 Task: Create a due date automation trigger when advanced on, 2 days before a card is due add dates without an incomplete due date at 11:00 AM.
Action: Mouse moved to (1141, 332)
Screenshot: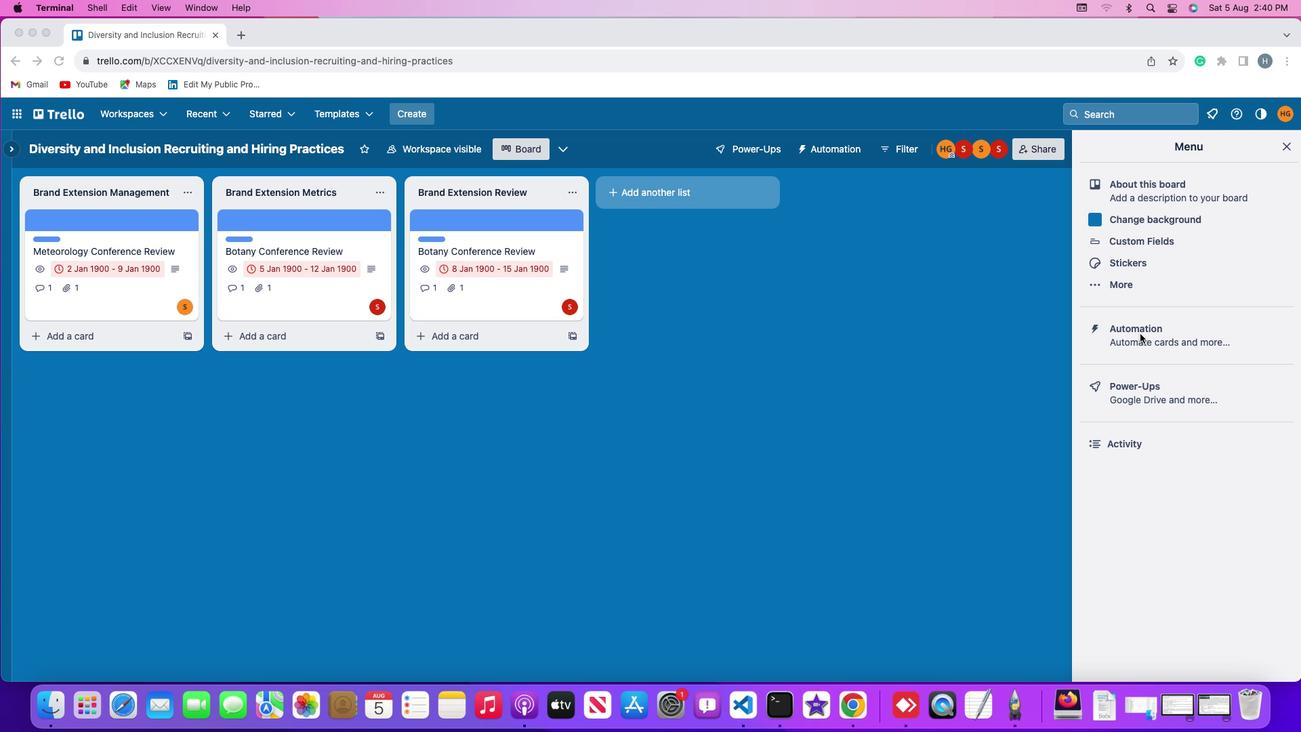 
Action: Mouse pressed left at (1141, 332)
Screenshot: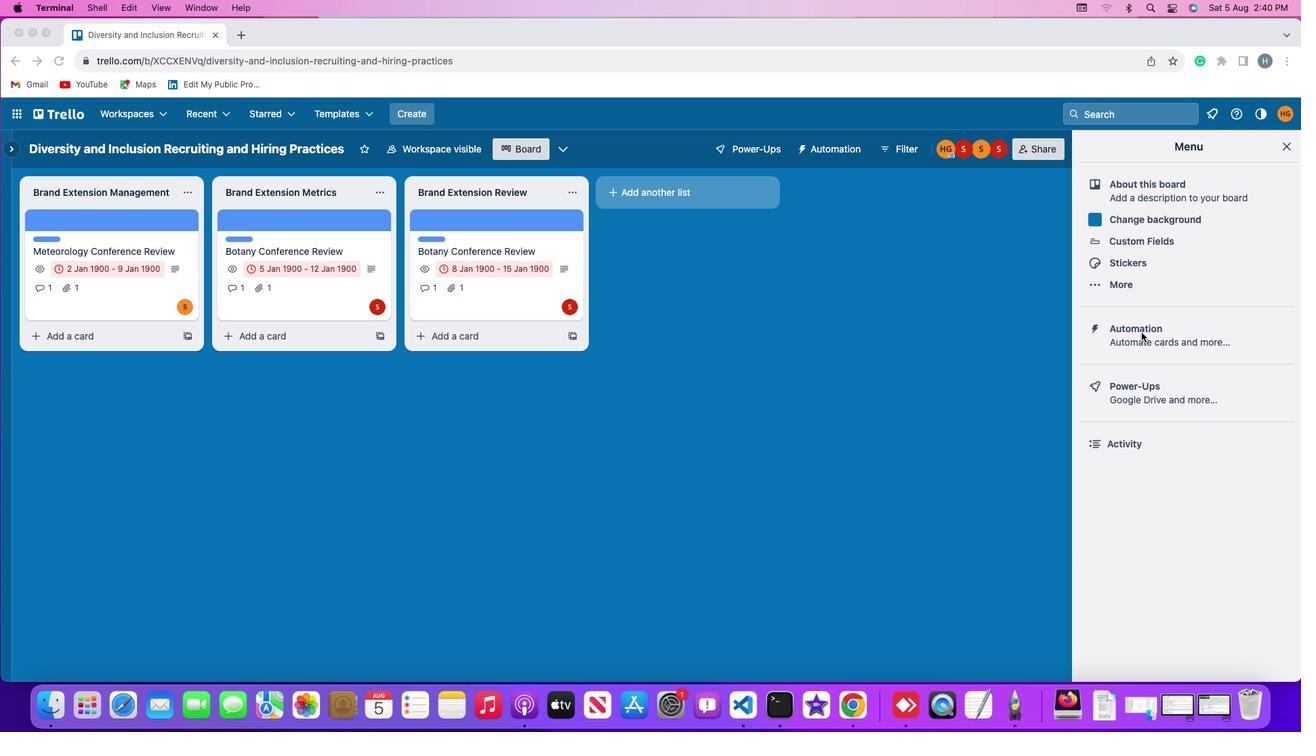 
Action: Mouse moved to (1142, 332)
Screenshot: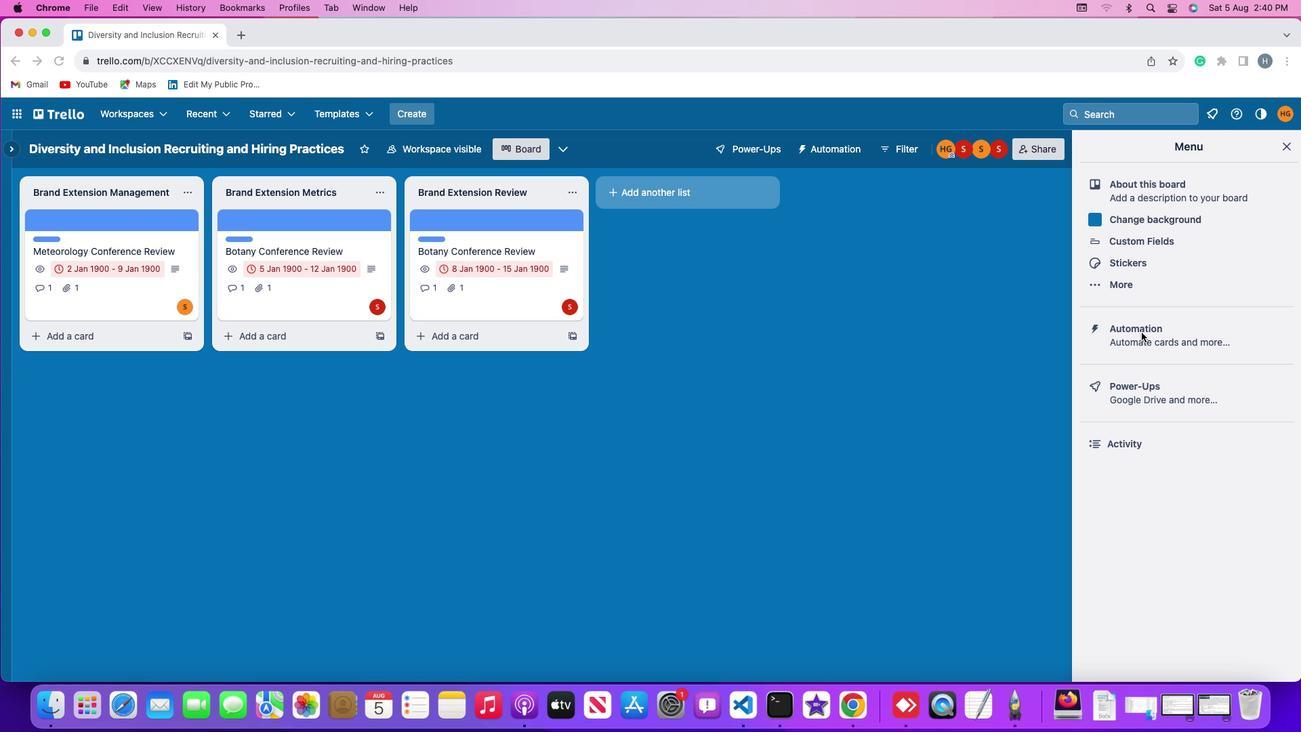 
Action: Mouse pressed left at (1142, 332)
Screenshot: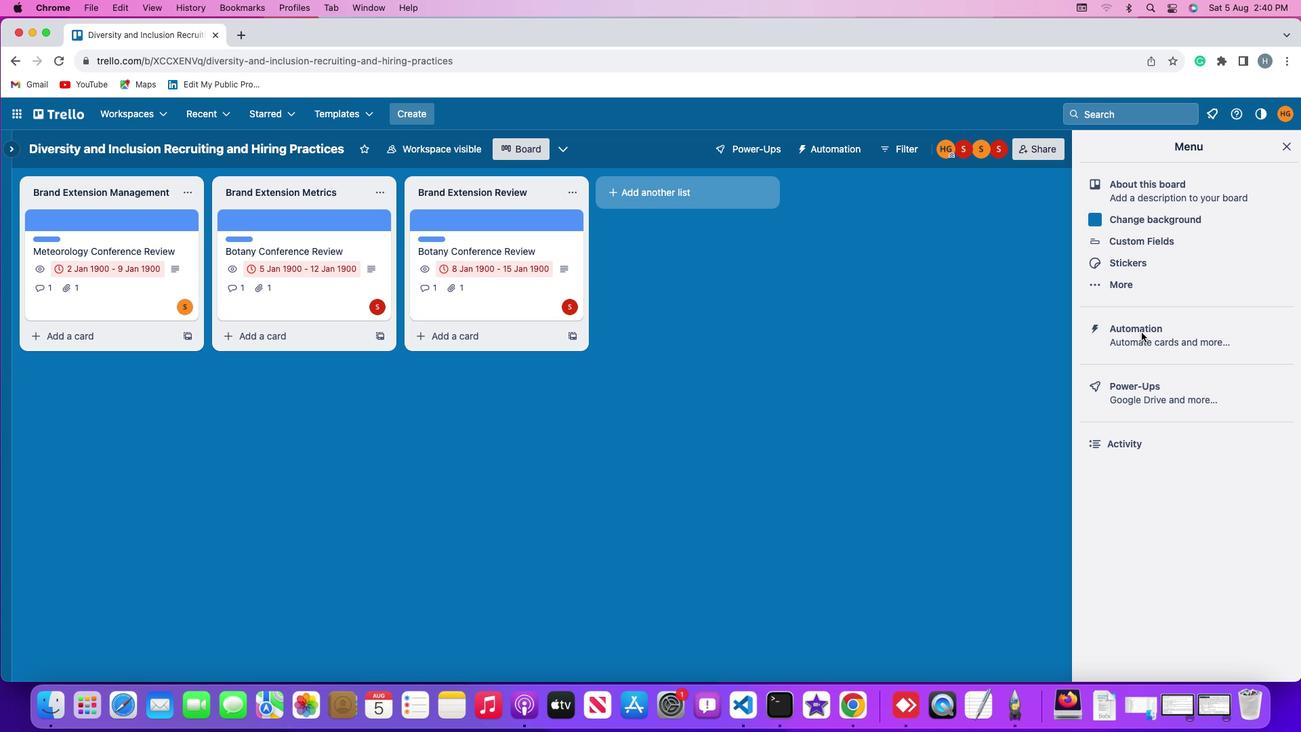 
Action: Mouse moved to (75, 320)
Screenshot: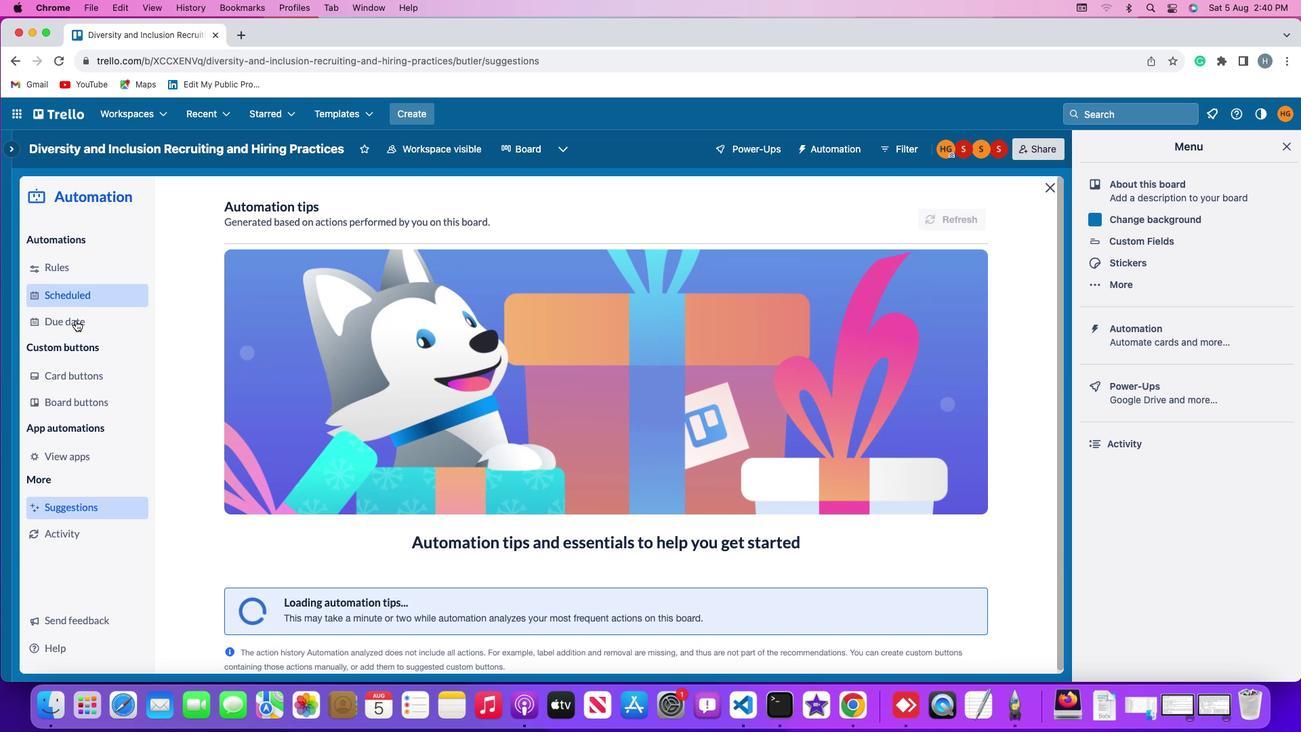 
Action: Mouse pressed left at (75, 320)
Screenshot: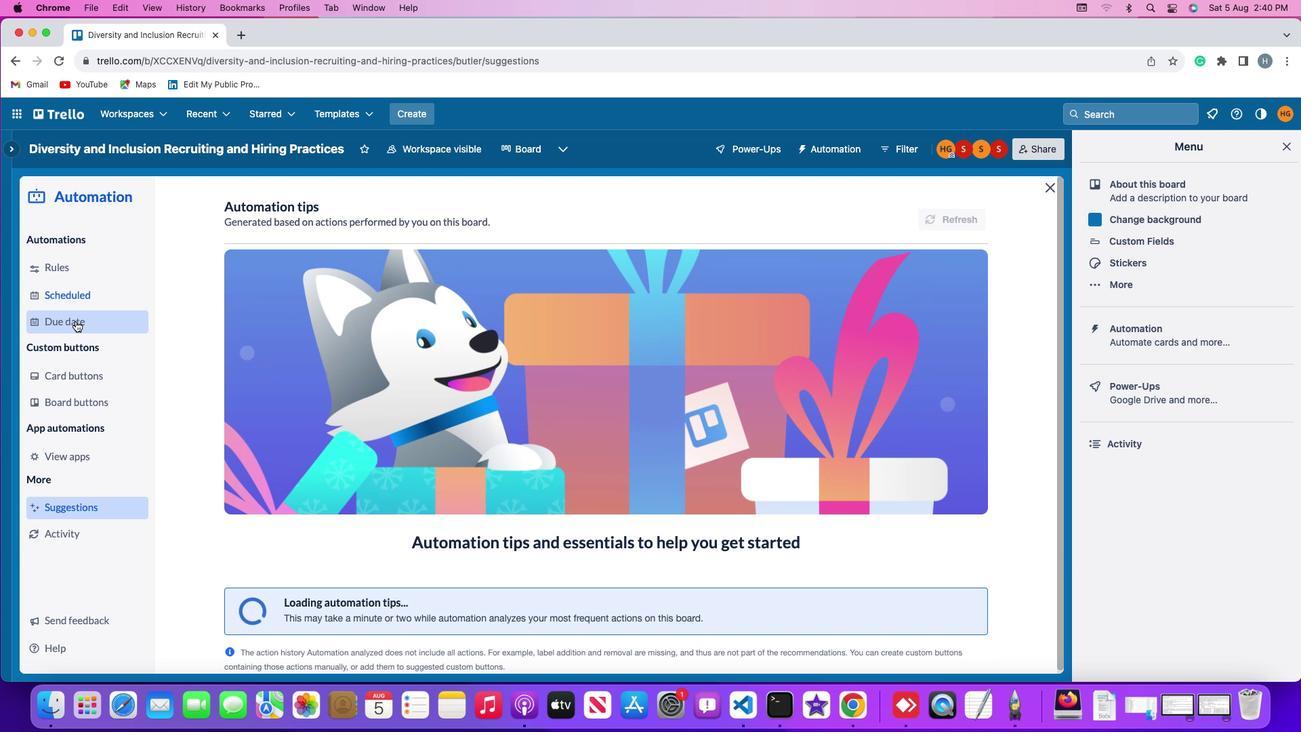 
Action: Mouse moved to (894, 212)
Screenshot: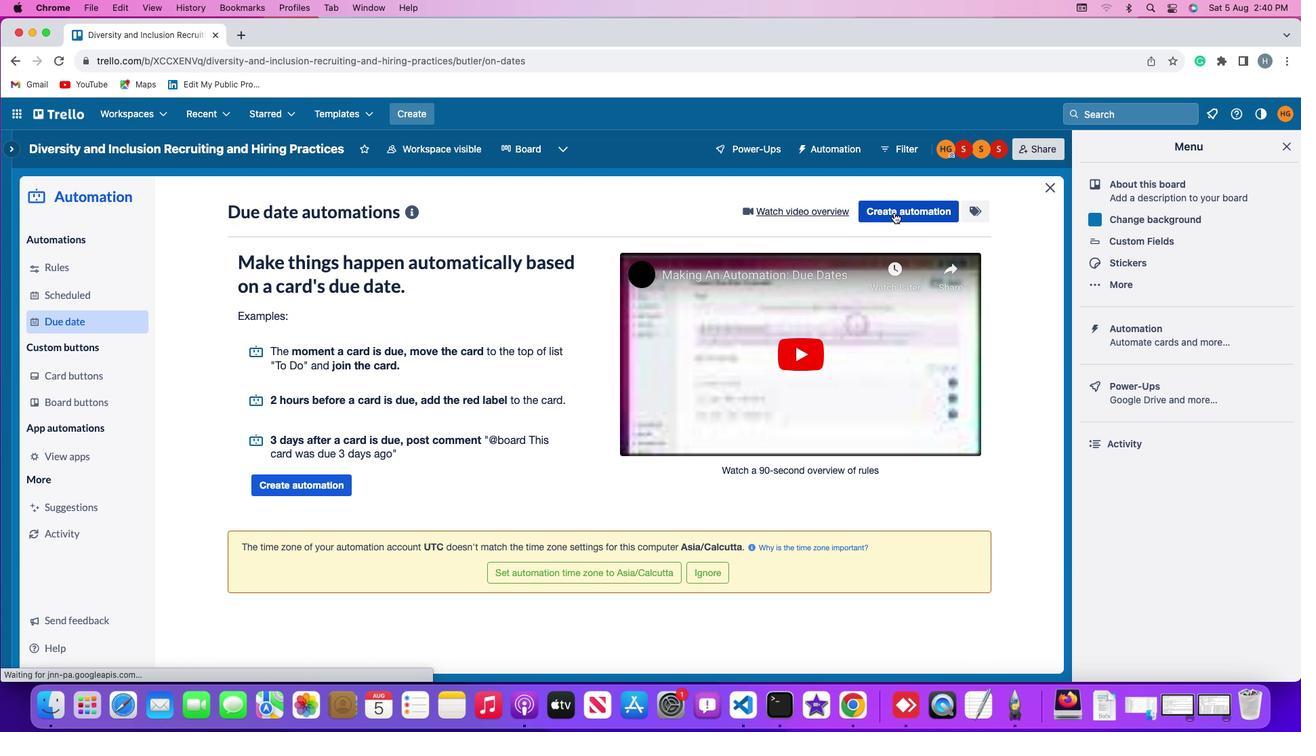 
Action: Mouse pressed left at (894, 212)
Screenshot: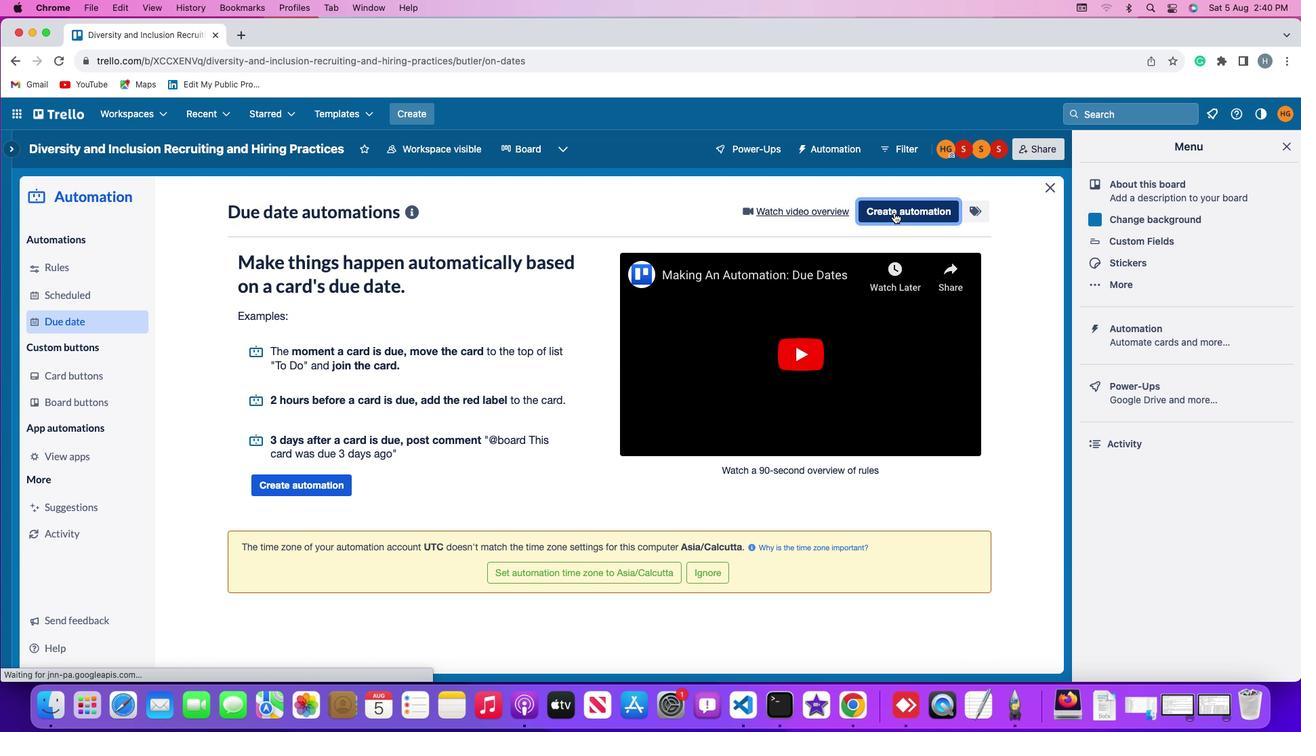 
Action: Mouse moved to (614, 340)
Screenshot: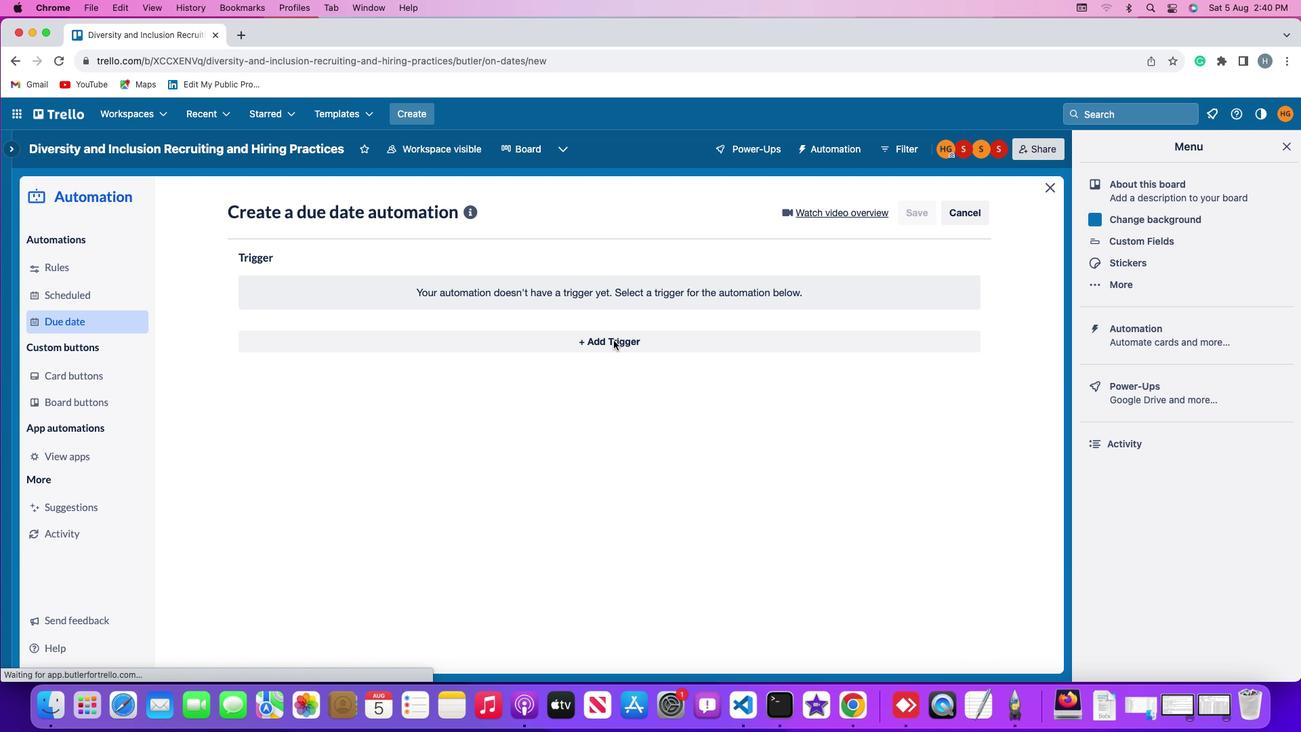 
Action: Mouse pressed left at (614, 340)
Screenshot: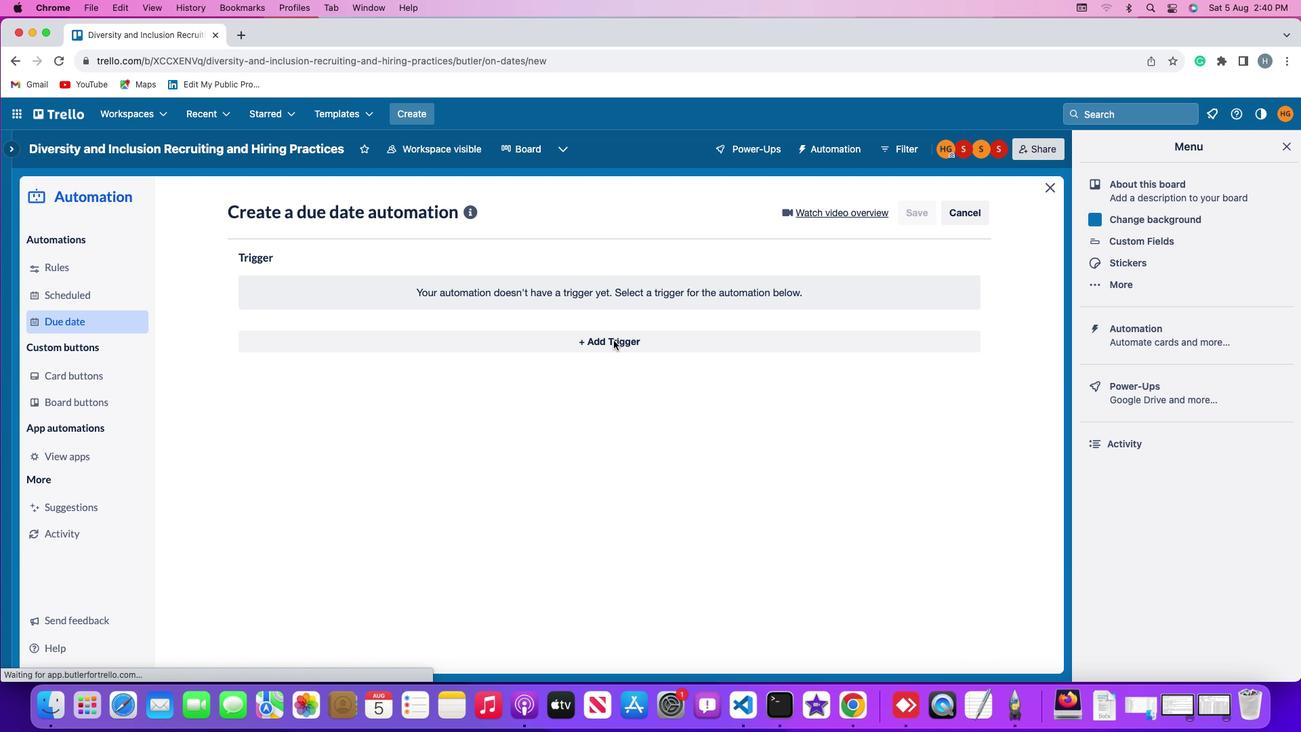 
Action: Mouse moved to (271, 542)
Screenshot: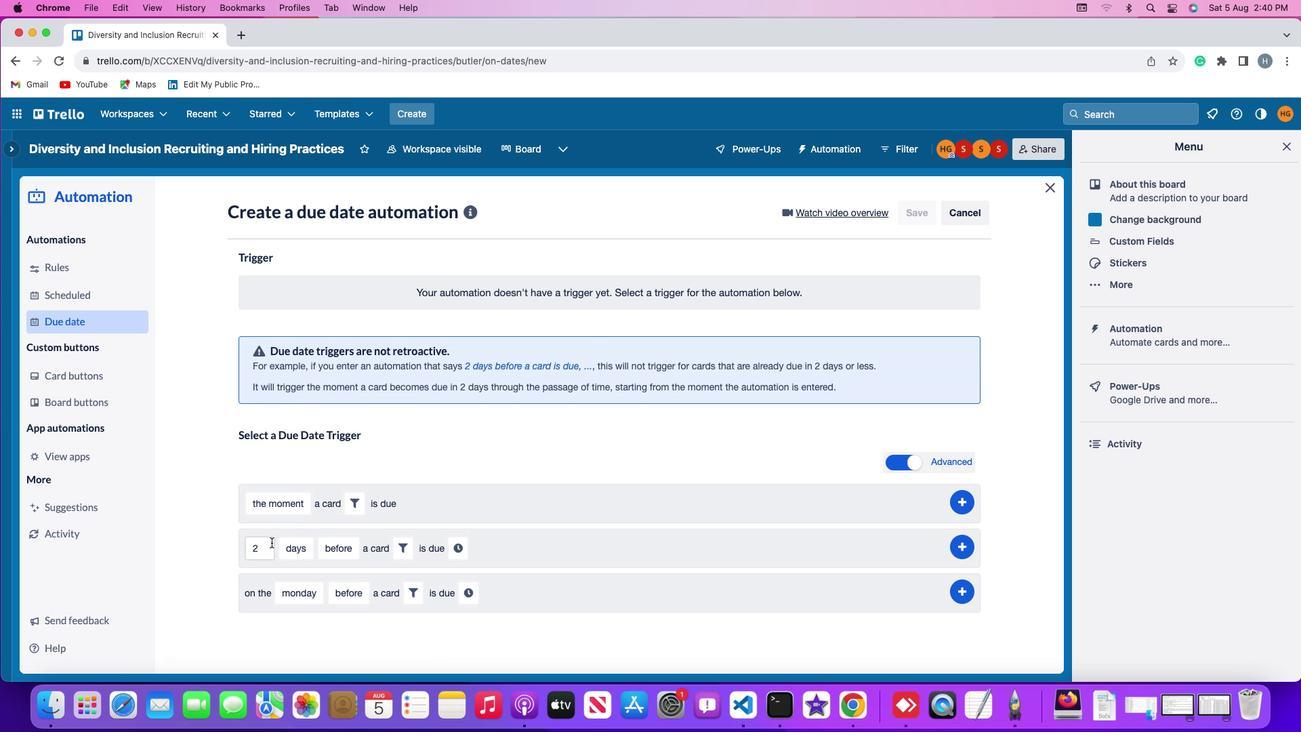 
Action: Mouse pressed left at (271, 542)
Screenshot: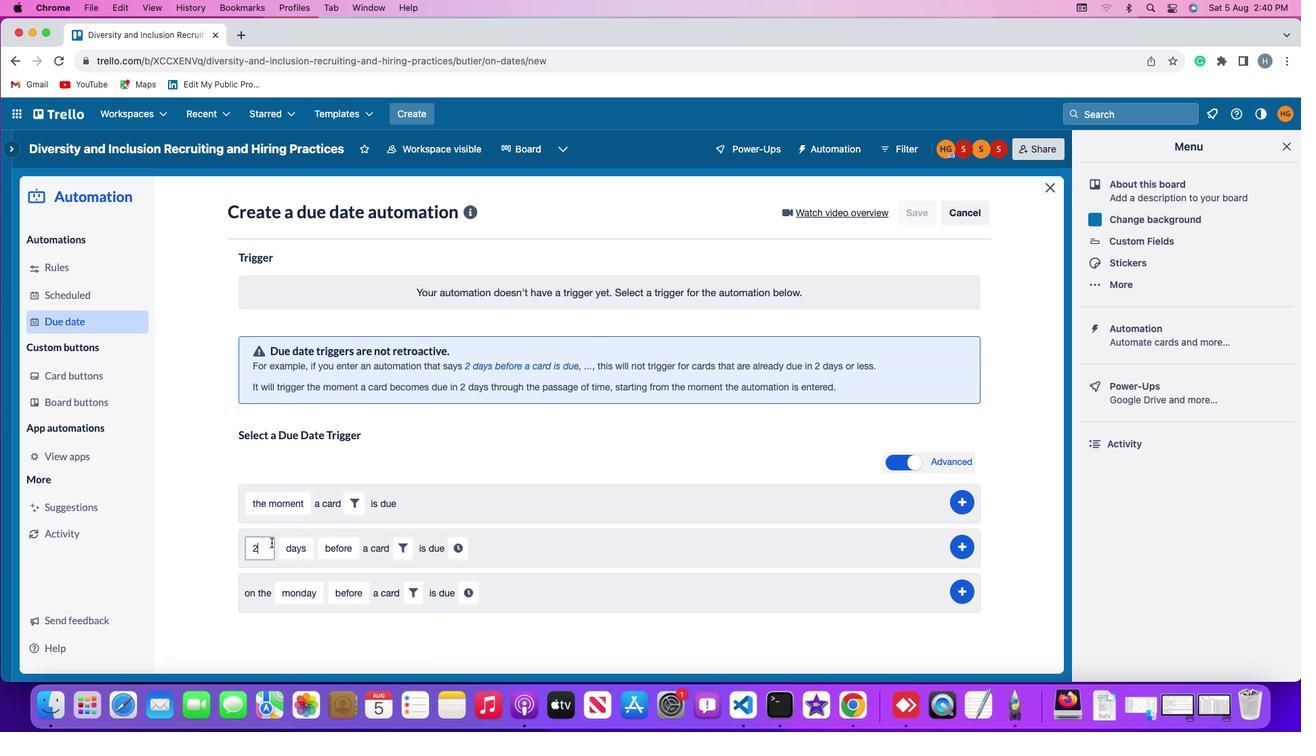 
Action: Mouse moved to (271, 542)
Screenshot: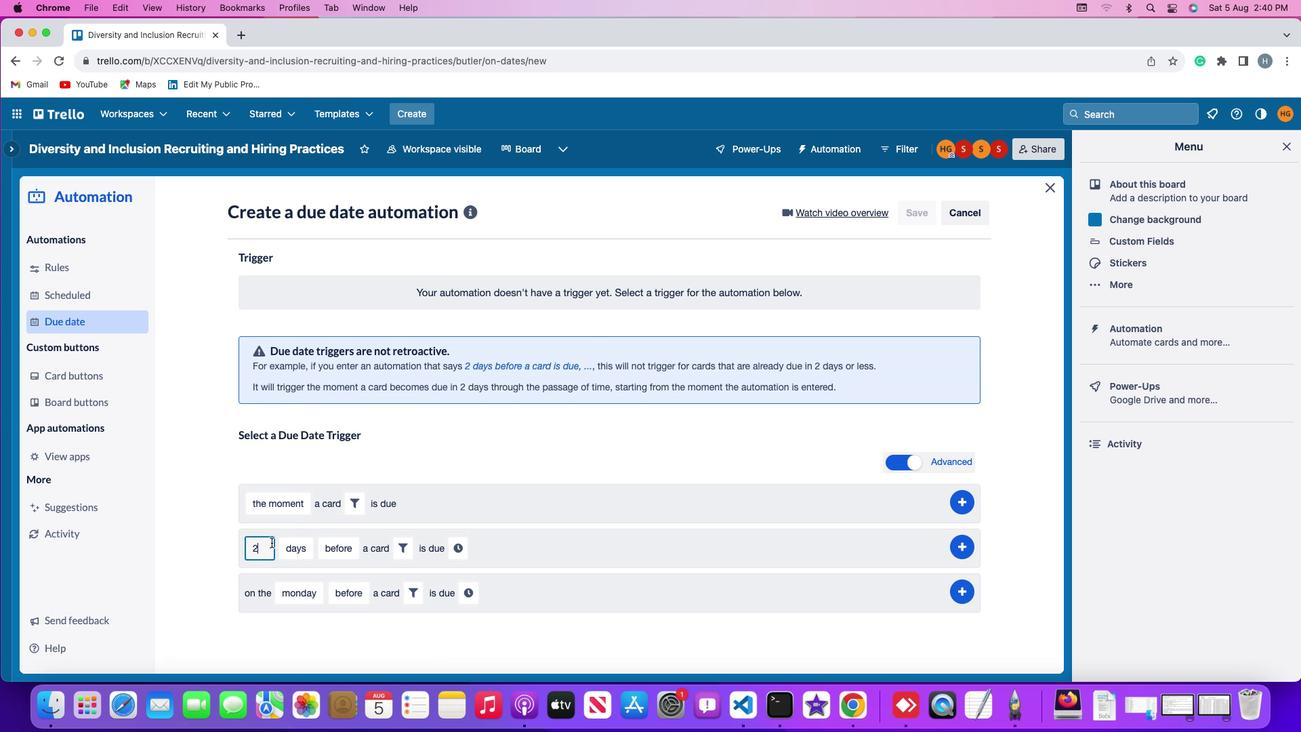 
Action: Key pressed Key.backspace'2'
Screenshot: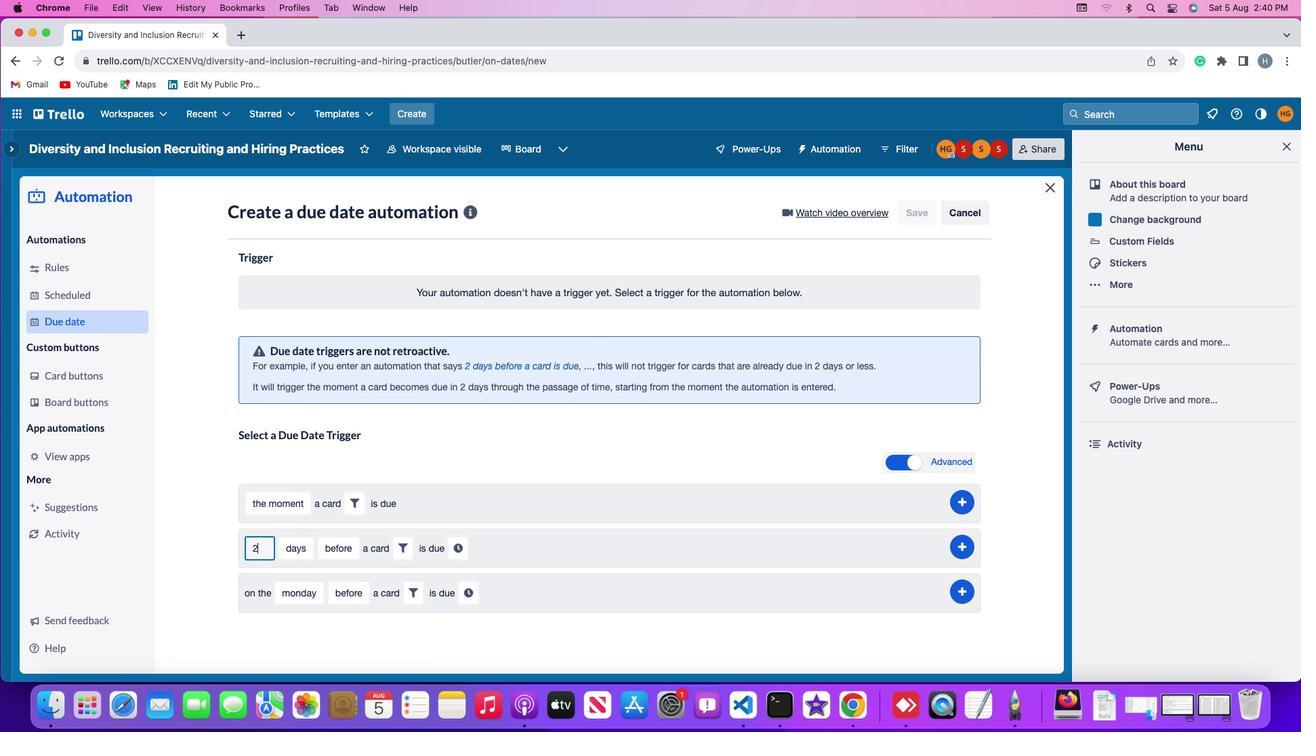 
Action: Mouse moved to (292, 545)
Screenshot: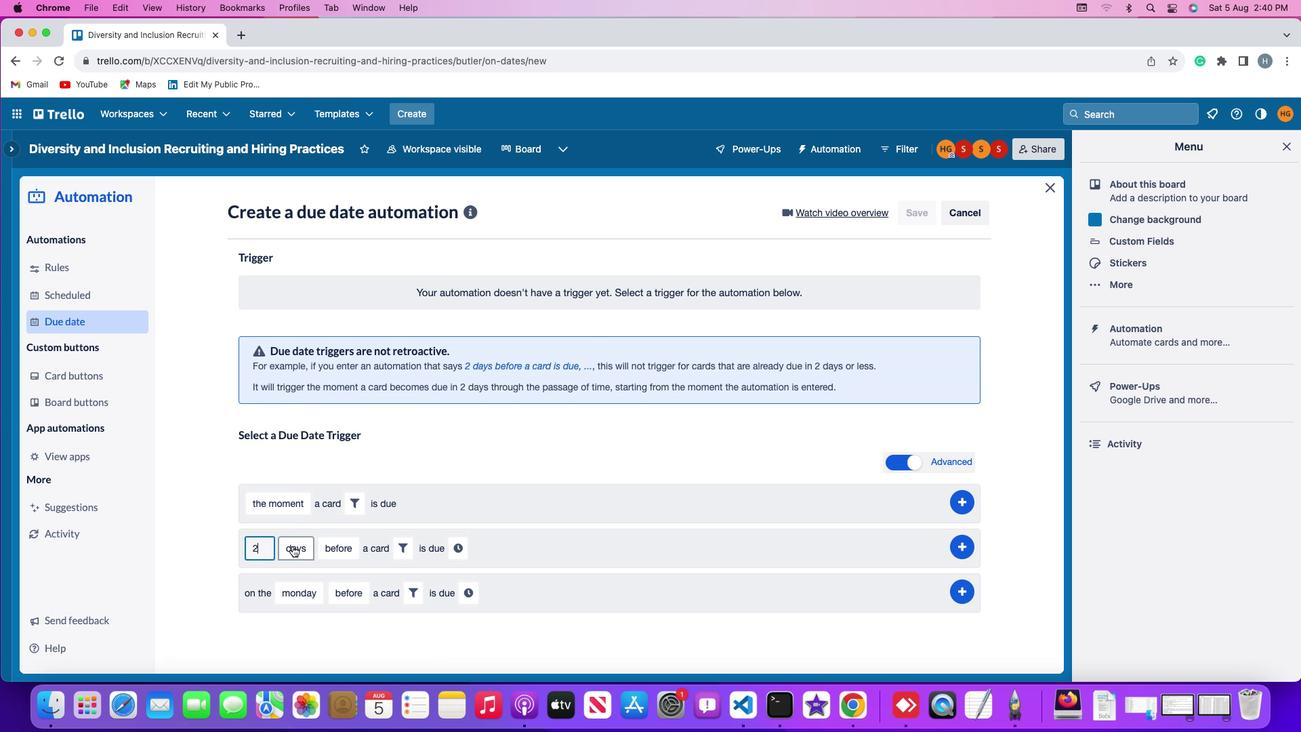 
Action: Mouse pressed left at (292, 545)
Screenshot: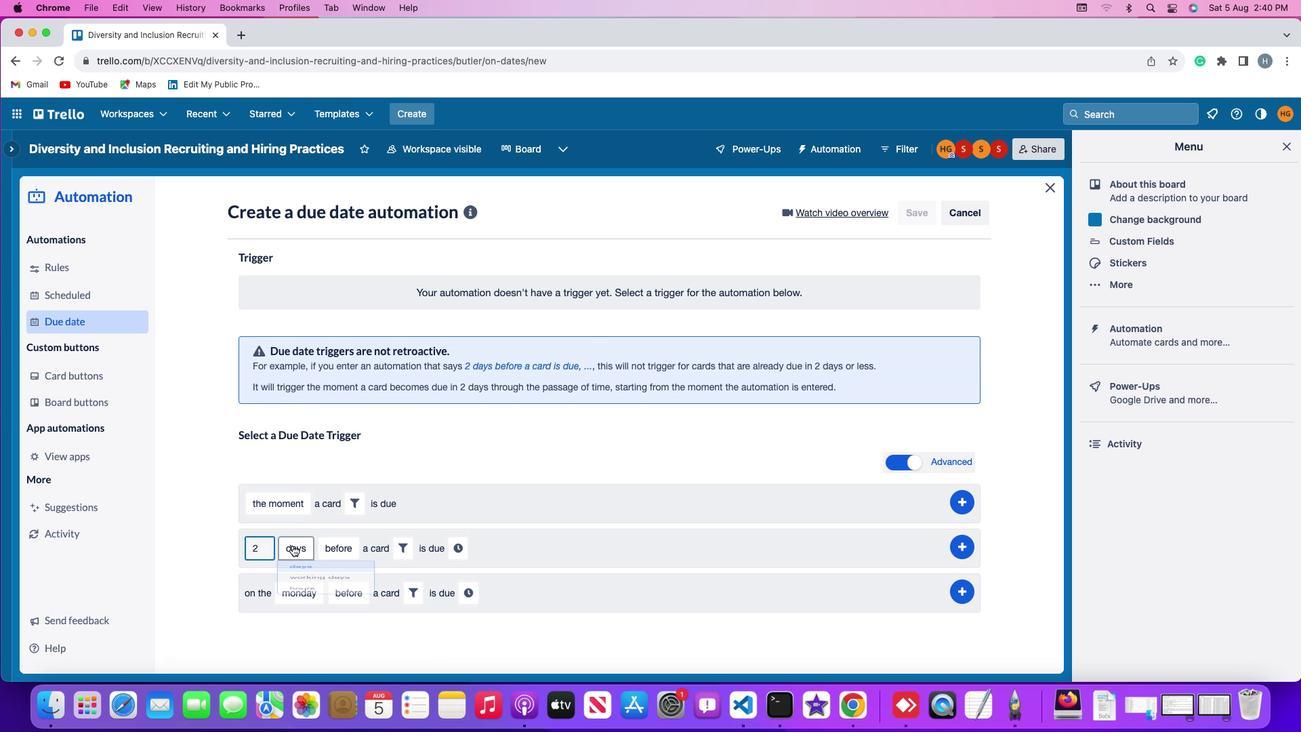
Action: Mouse moved to (311, 574)
Screenshot: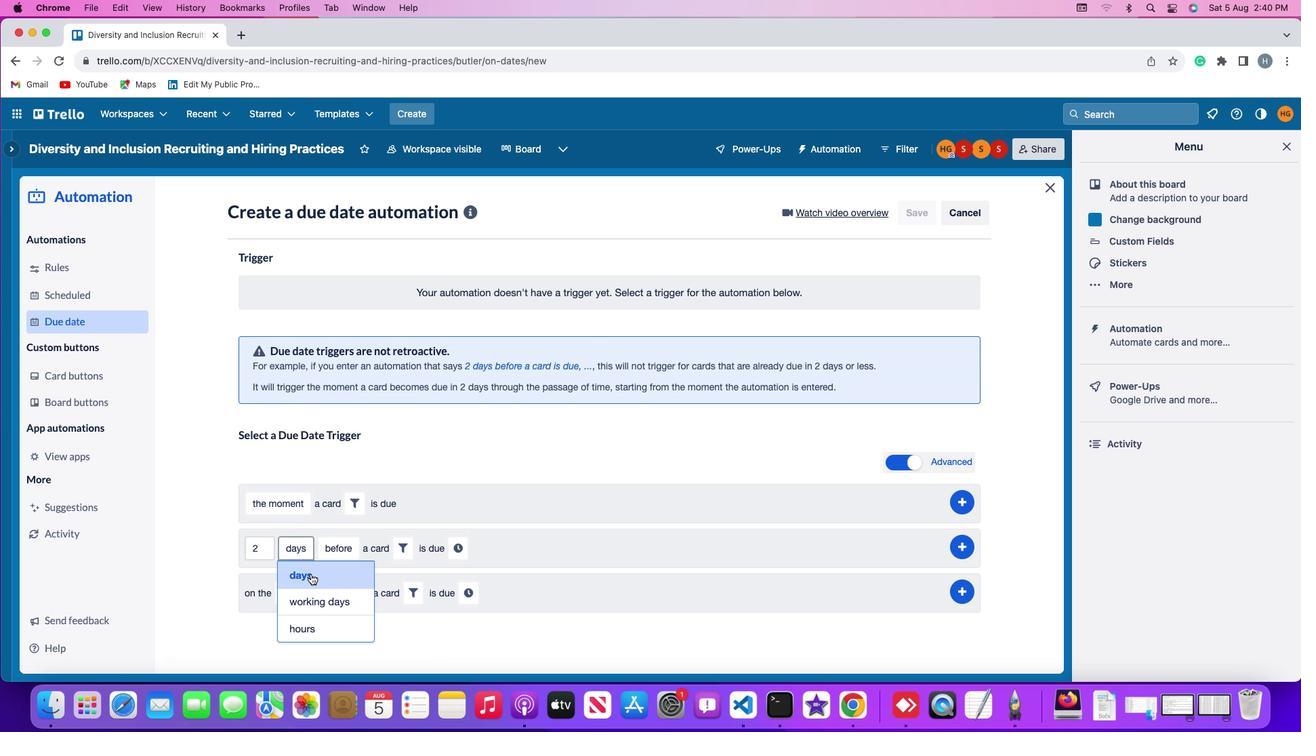 
Action: Mouse pressed left at (311, 574)
Screenshot: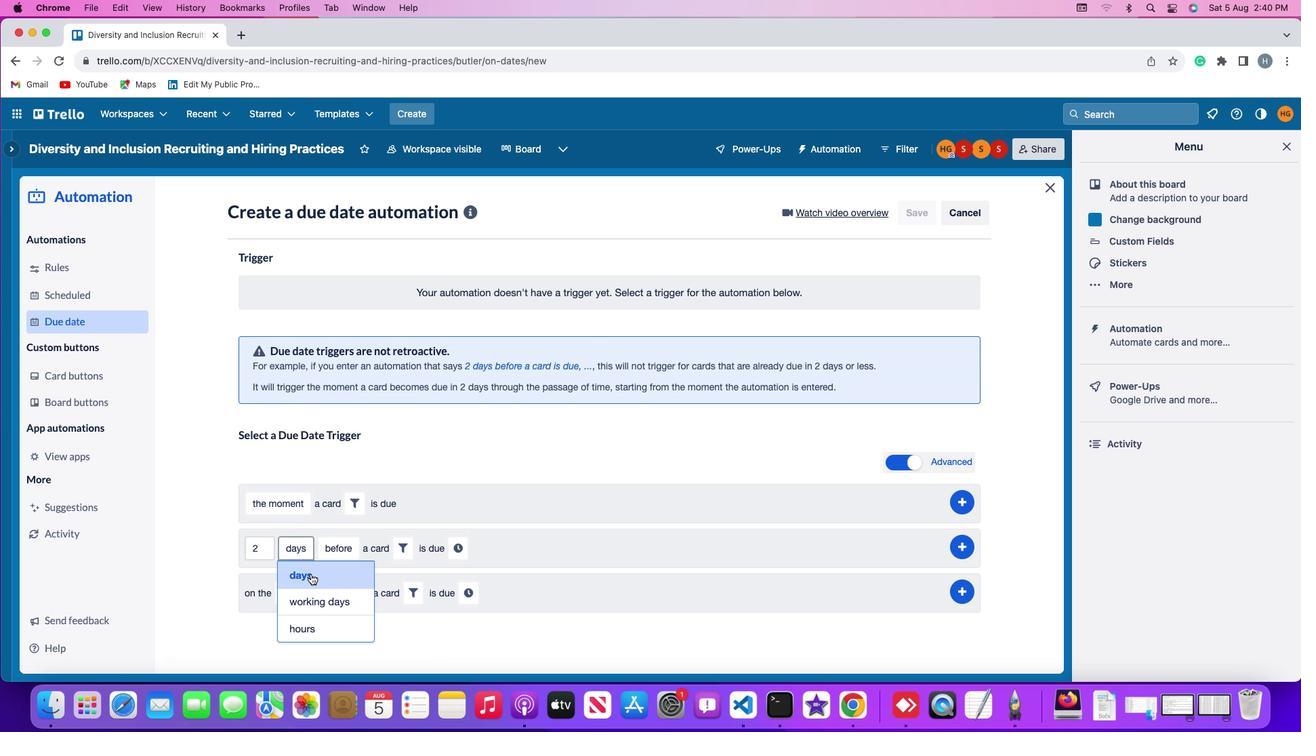 
Action: Mouse moved to (339, 545)
Screenshot: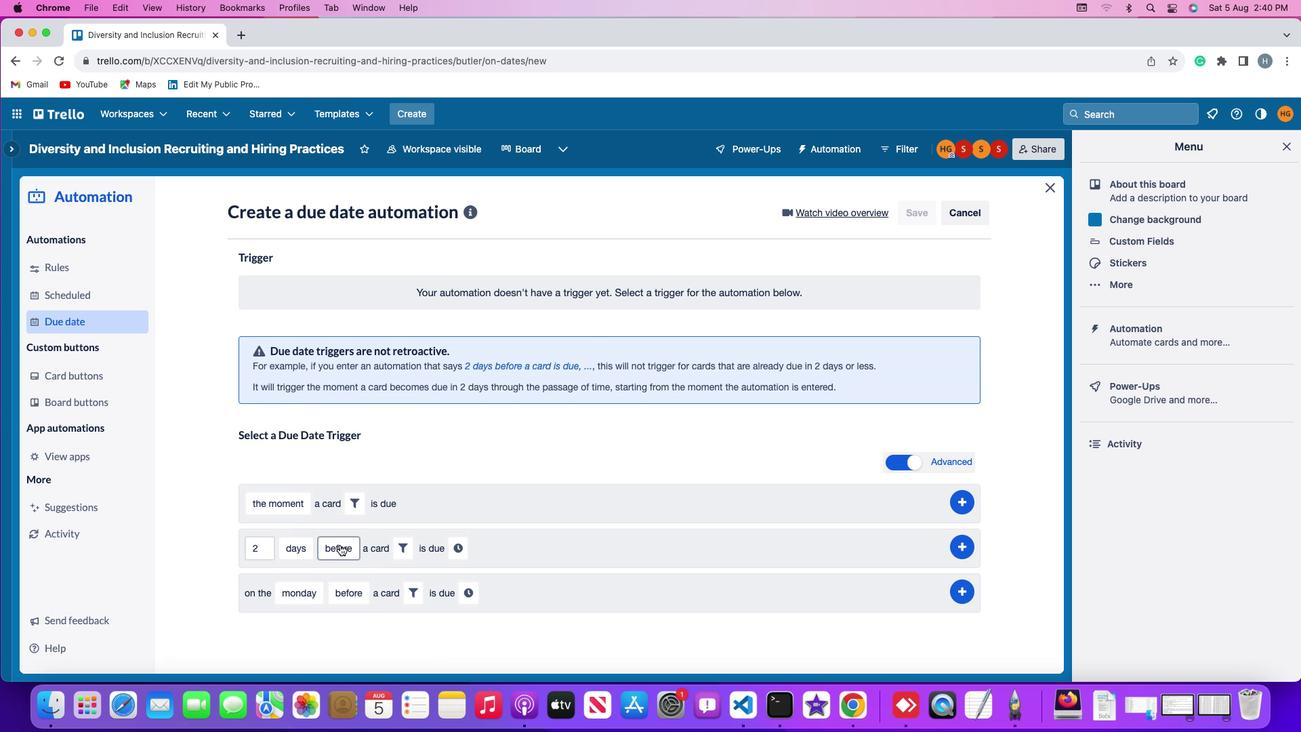 
Action: Mouse pressed left at (339, 545)
Screenshot: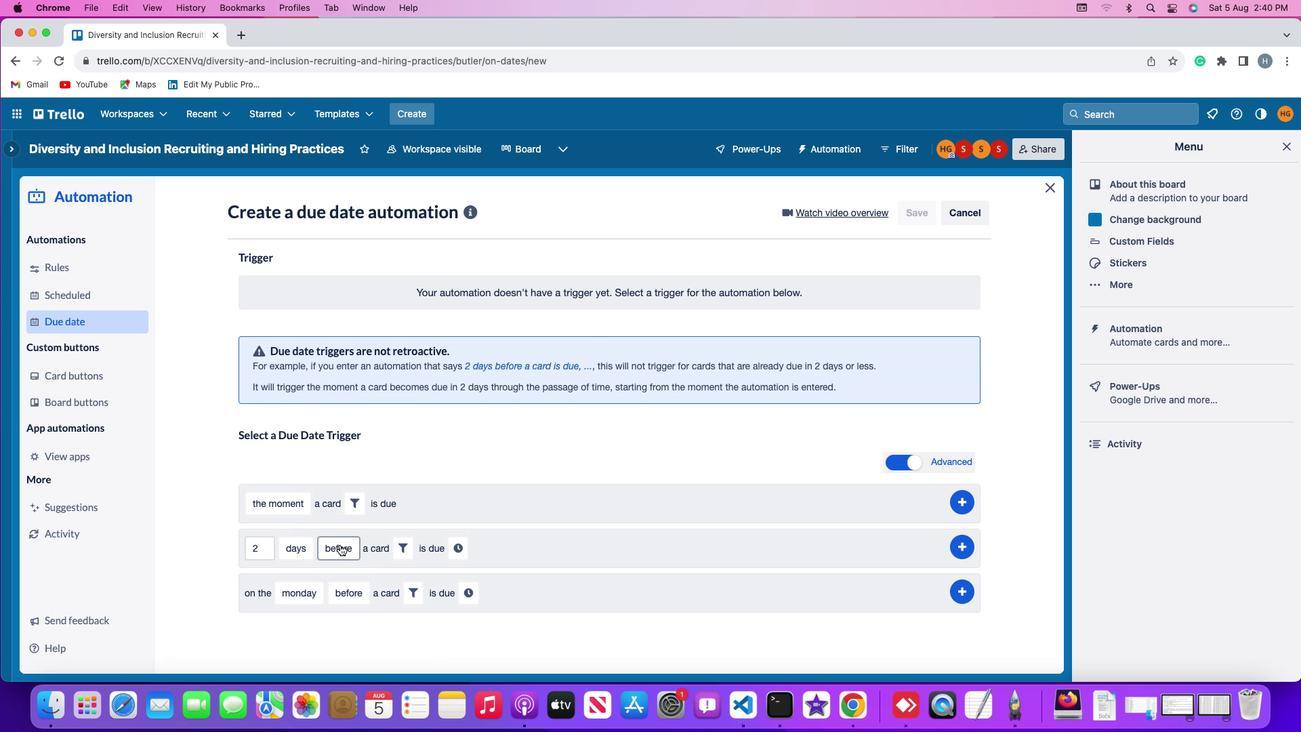
Action: Mouse moved to (343, 572)
Screenshot: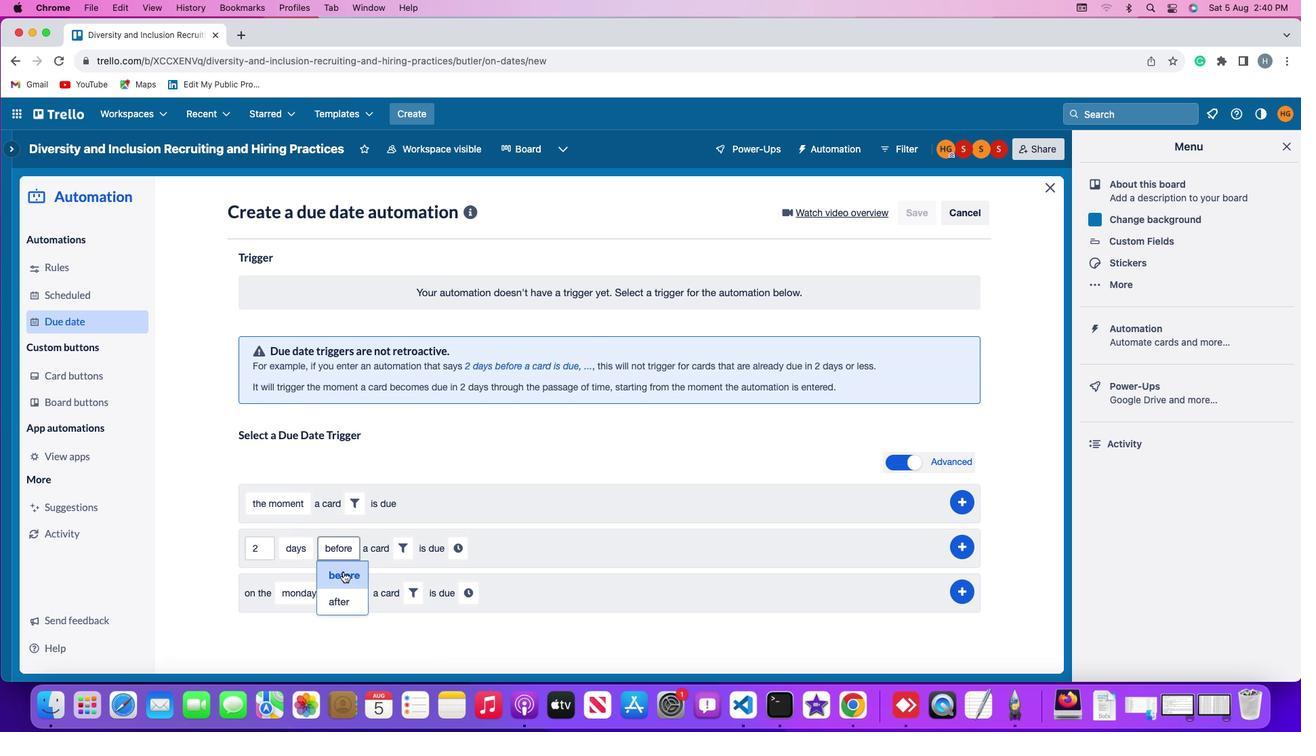 
Action: Mouse pressed left at (343, 572)
Screenshot: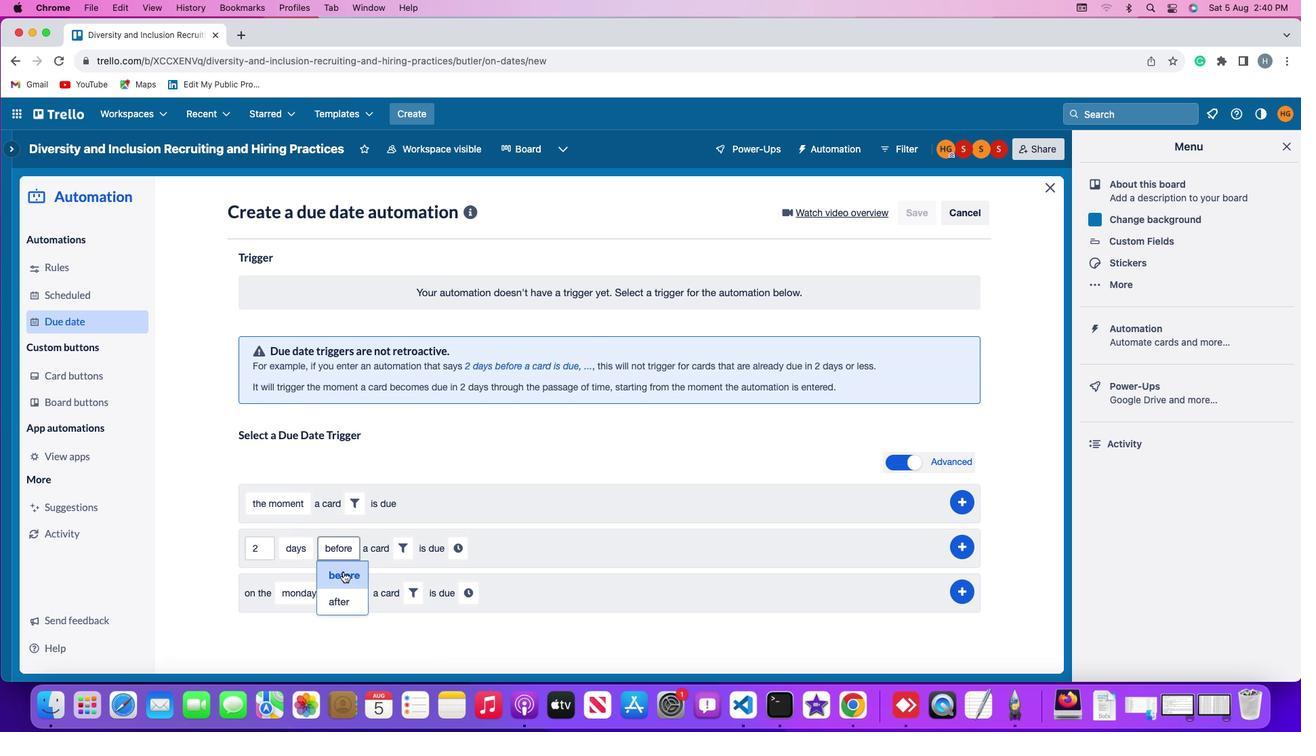 
Action: Mouse moved to (402, 553)
Screenshot: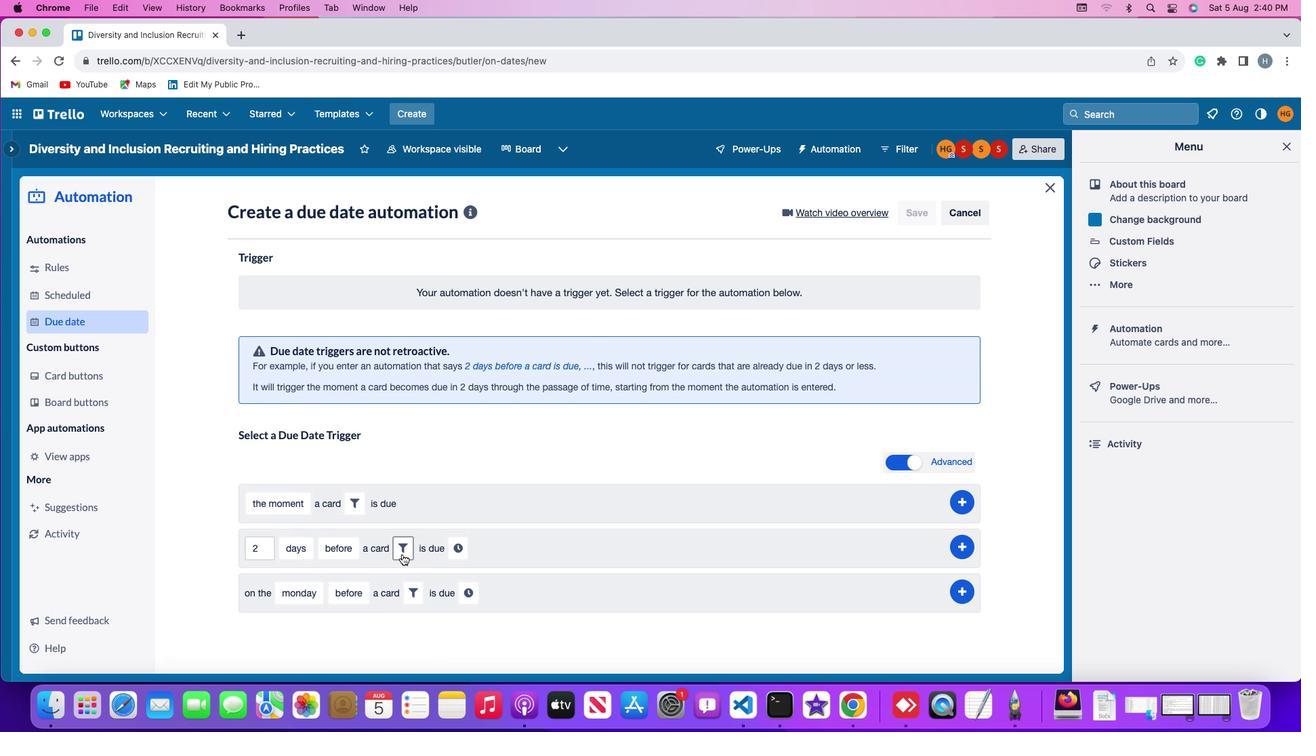 
Action: Mouse pressed left at (402, 553)
Screenshot: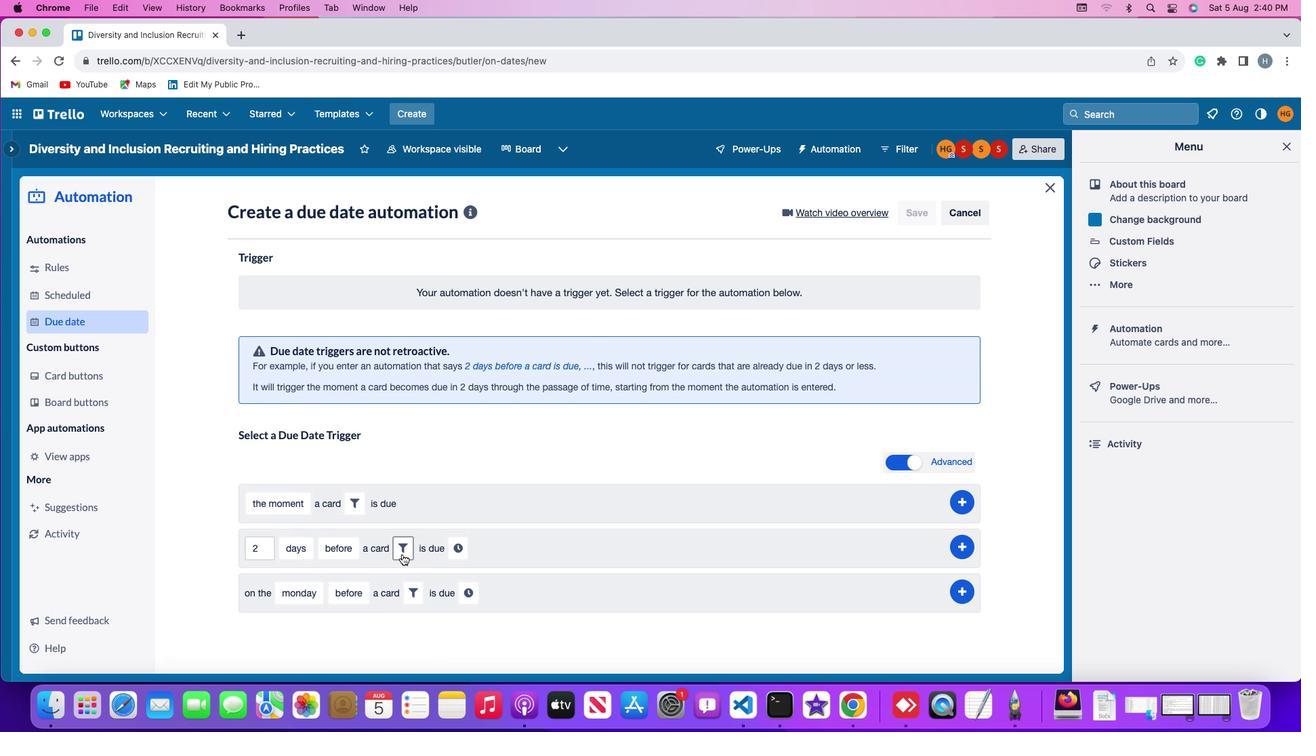 
Action: Mouse moved to (477, 585)
Screenshot: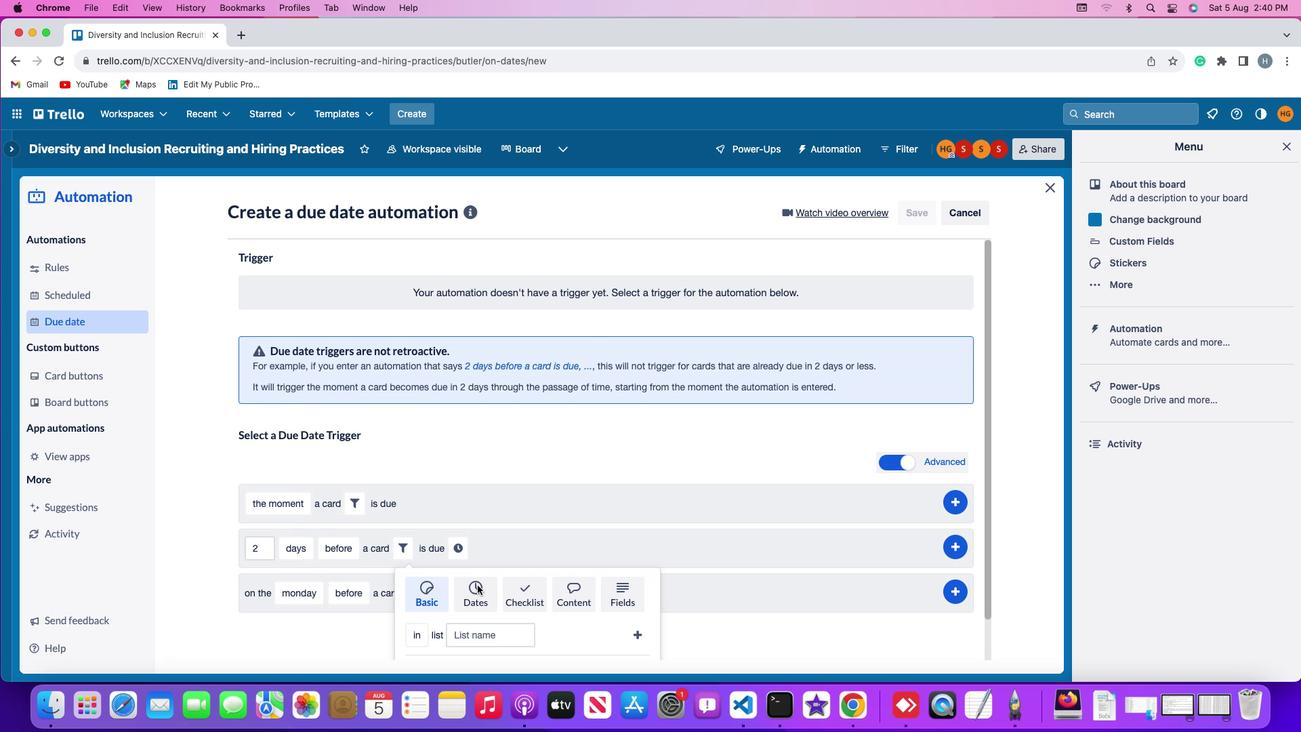 
Action: Mouse pressed left at (477, 585)
Screenshot: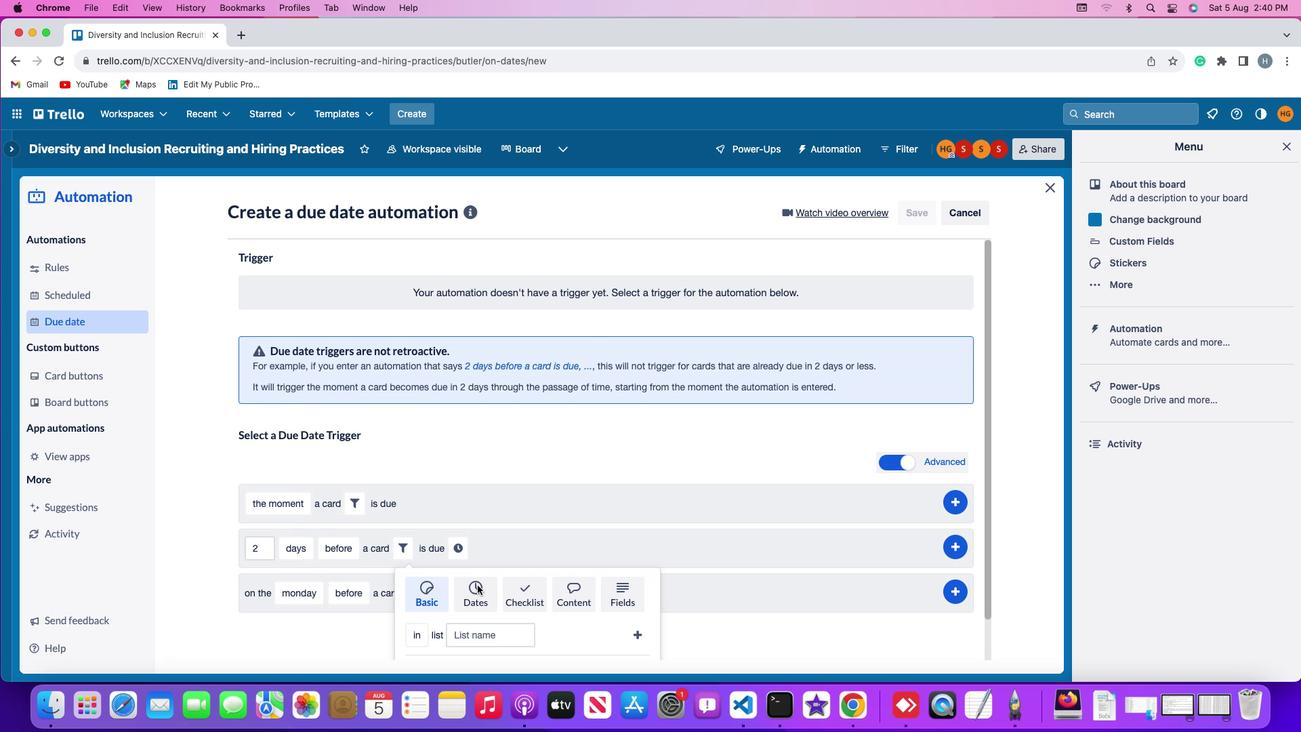 
Action: Mouse moved to (476, 581)
Screenshot: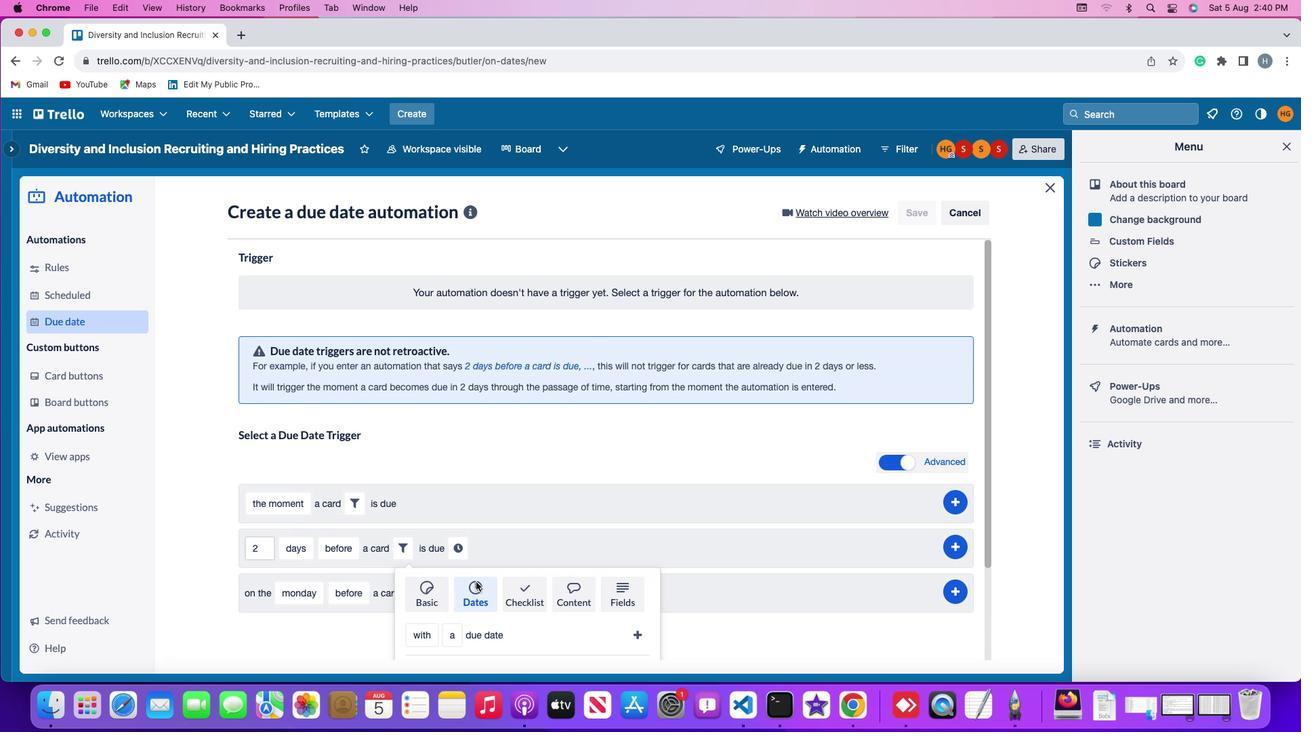
Action: Mouse scrolled (476, 581) with delta (0, 0)
Screenshot: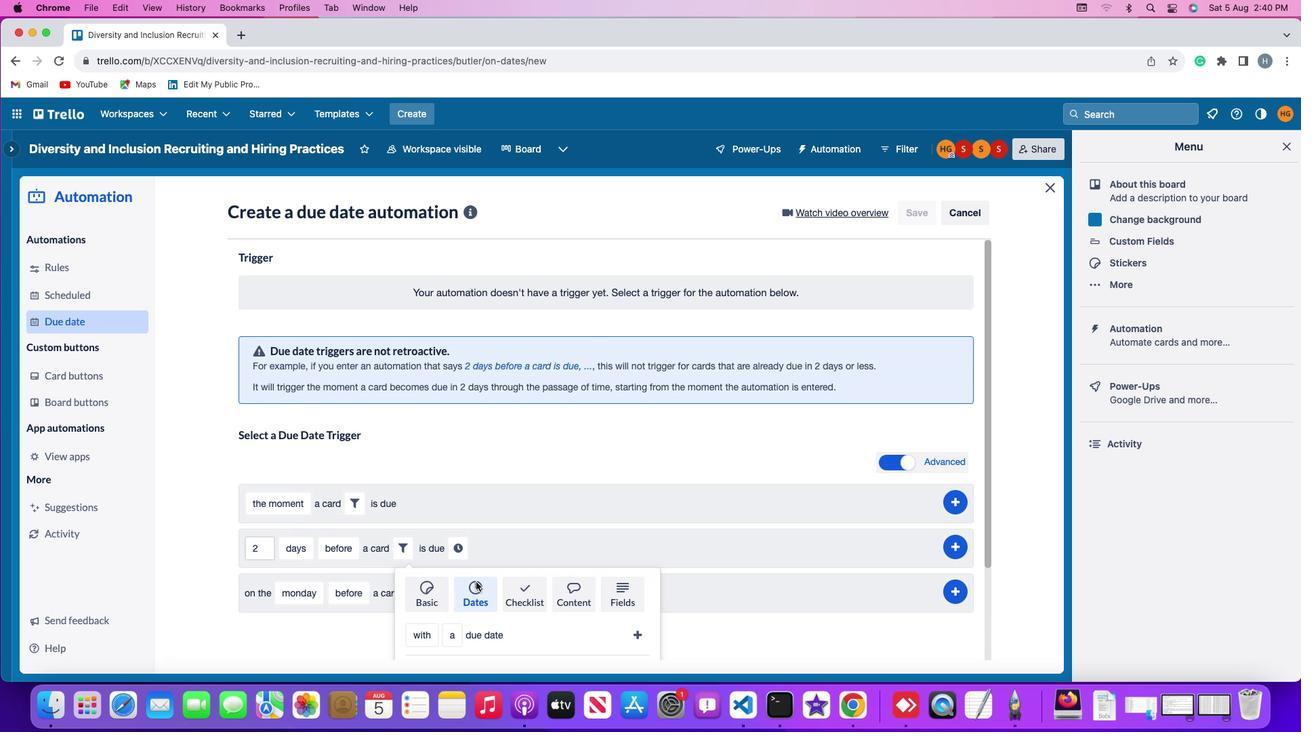 
Action: Mouse scrolled (476, 581) with delta (0, 0)
Screenshot: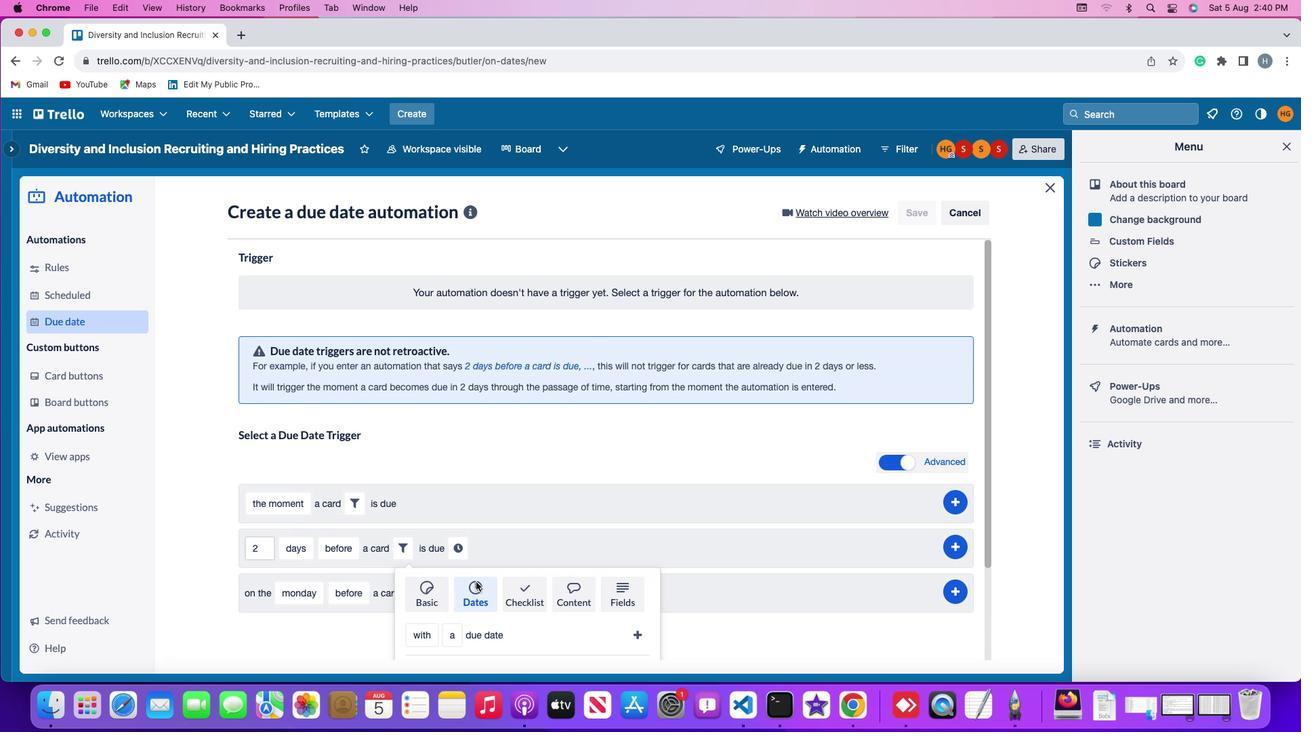 
Action: Mouse scrolled (476, 581) with delta (0, -2)
Screenshot: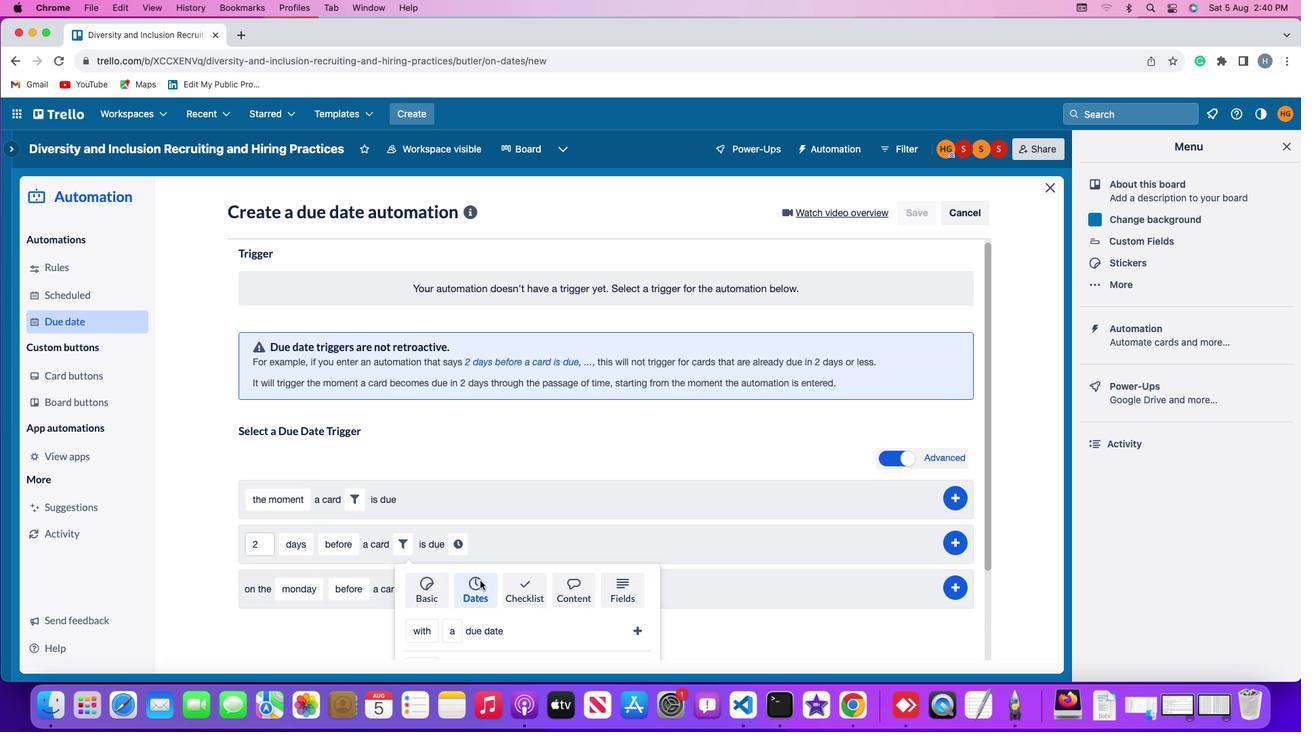 
Action: Mouse moved to (476, 581)
Screenshot: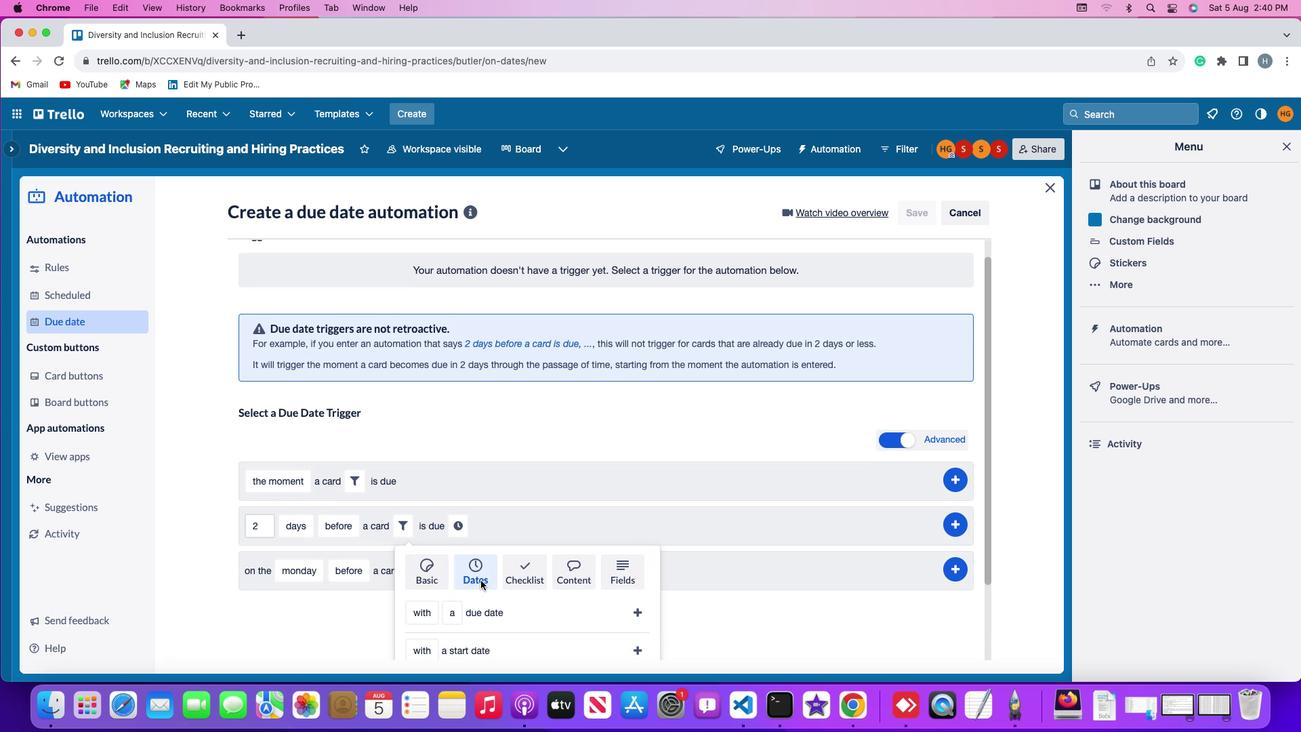 
Action: Mouse scrolled (476, 581) with delta (0, -3)
Screenshot: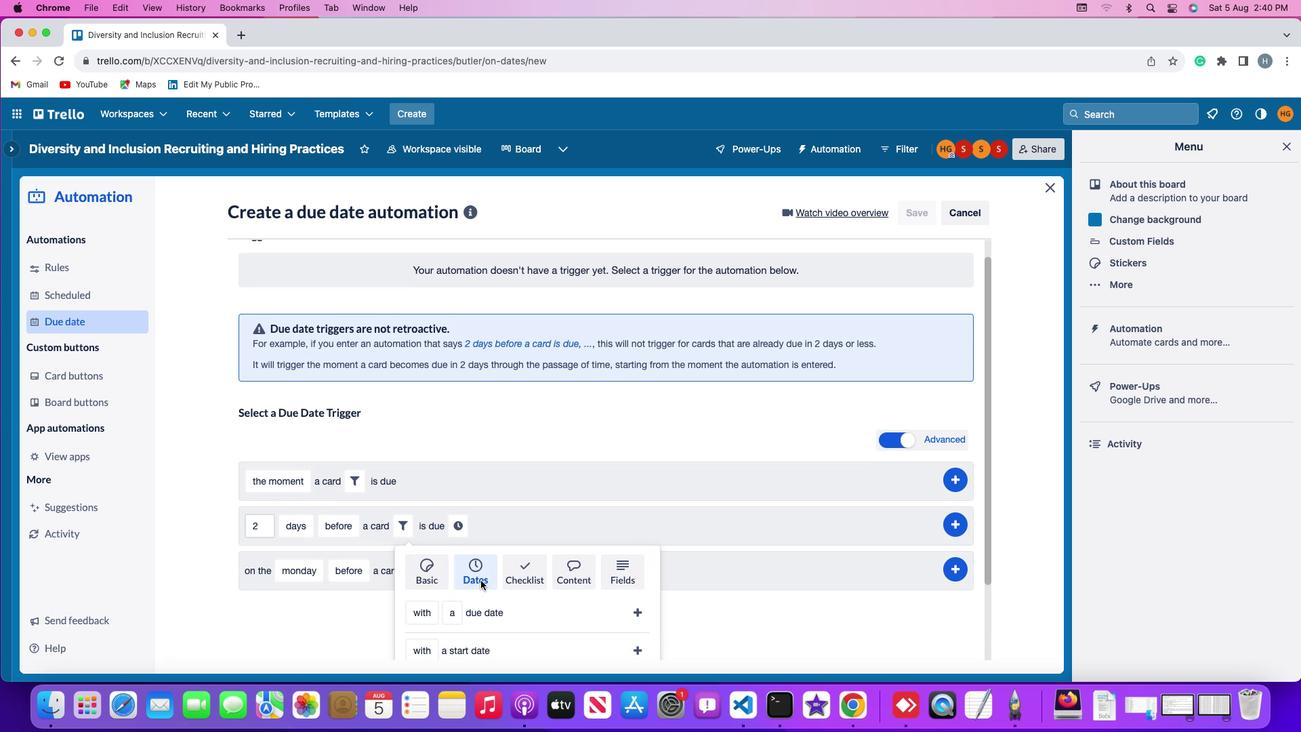 
Action: Mouse moved to (479, 580)
Screenshot: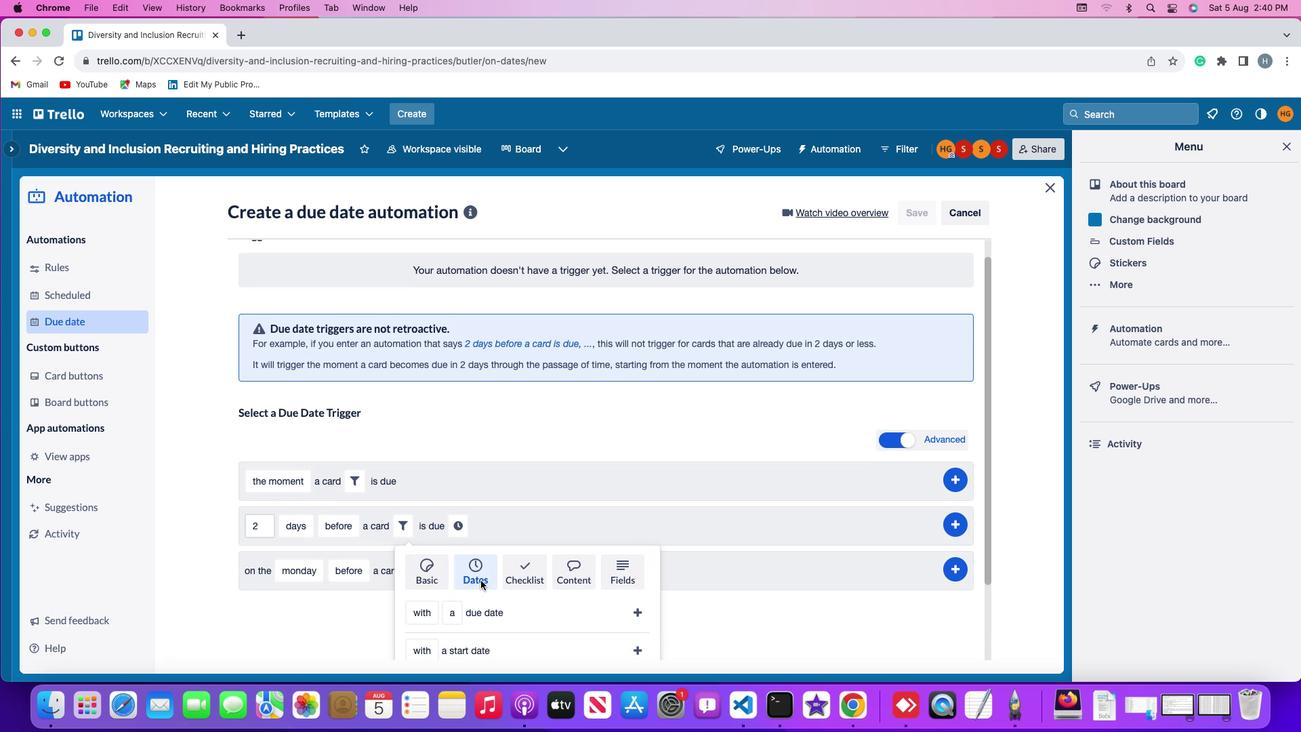 
Action: Mouse scrolled (479, 580) with delta (0, -4)
Screenshot: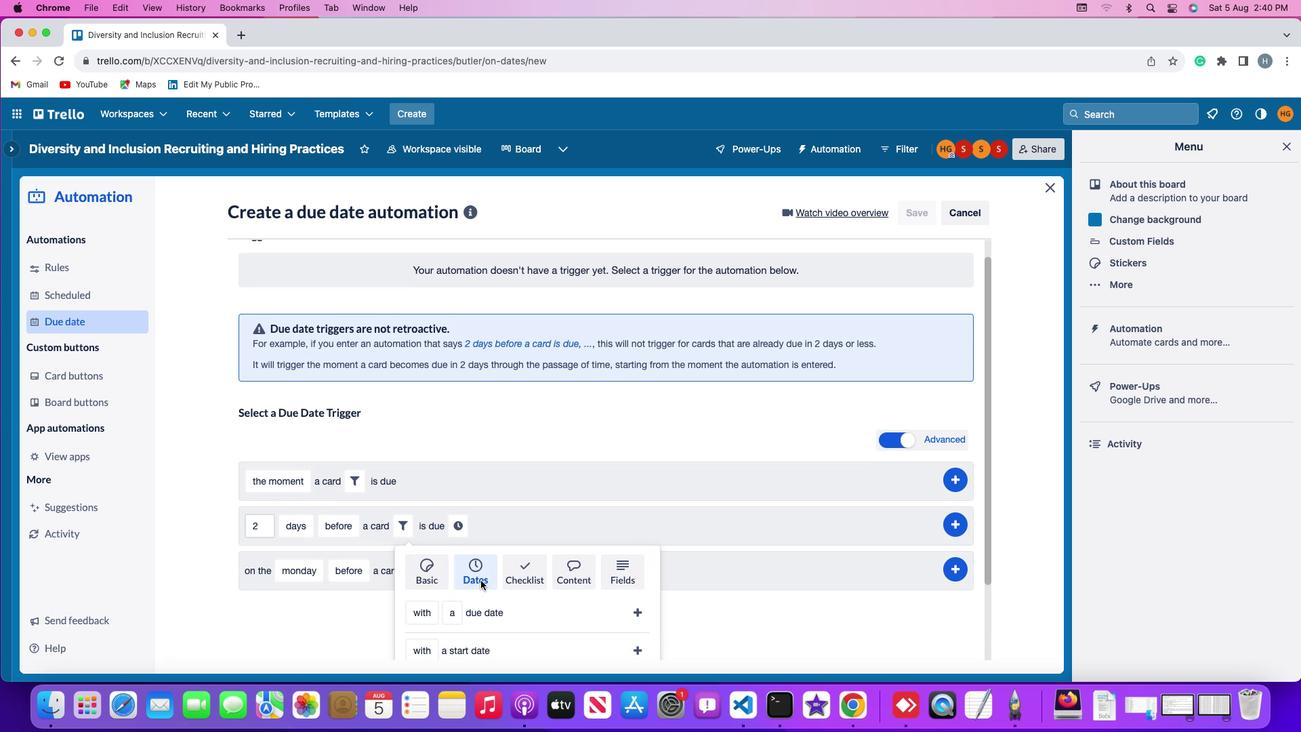 
Action: Mouse moved to (479, 578)
Screenshot: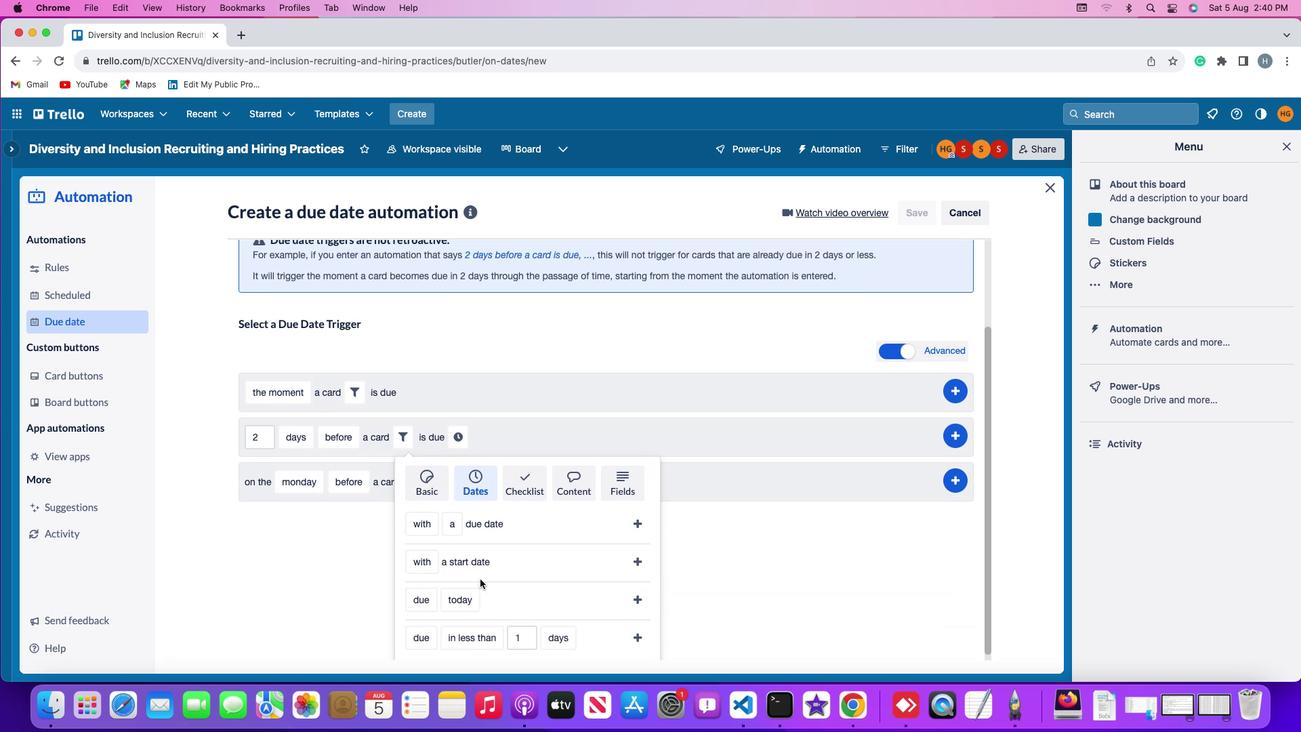 
Action: Mouse scrolled (479, 578) with delta (0, 0)
Screenshot: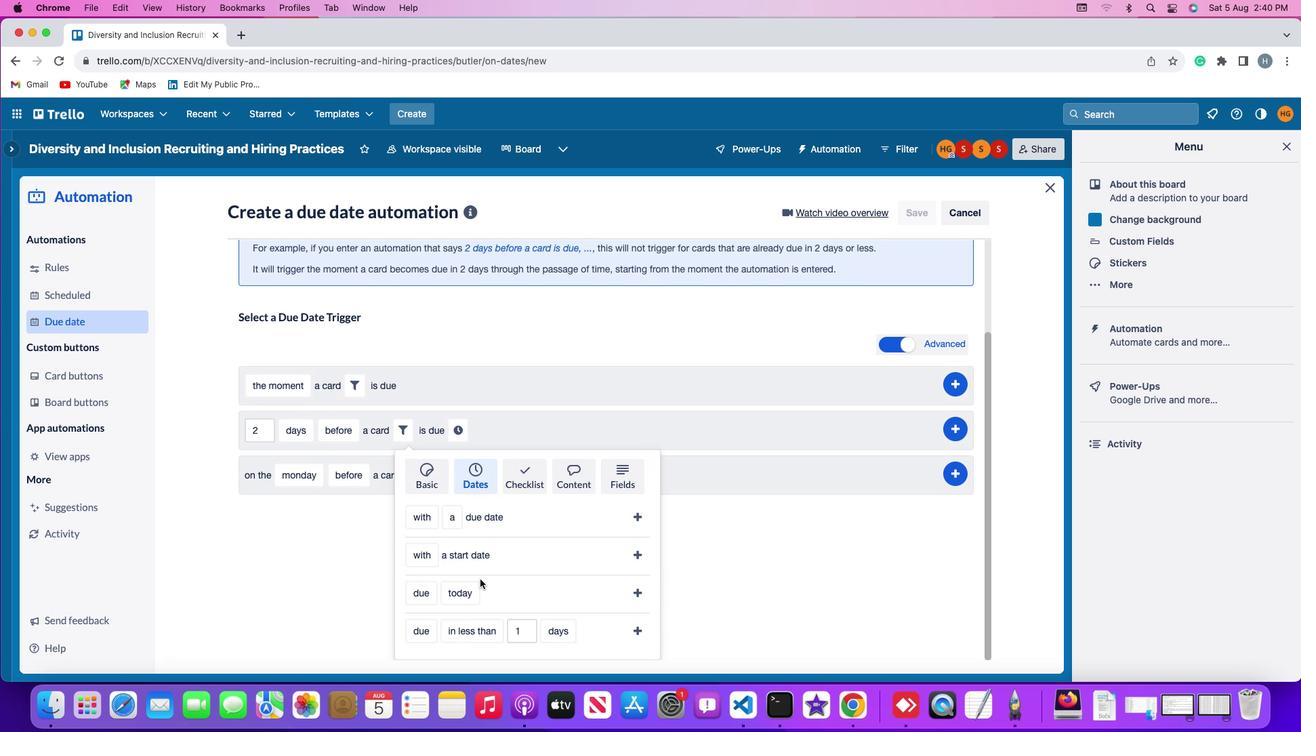 
Action: Mouse scrolled (479, 578) with delta (0, 0)
Screenshot: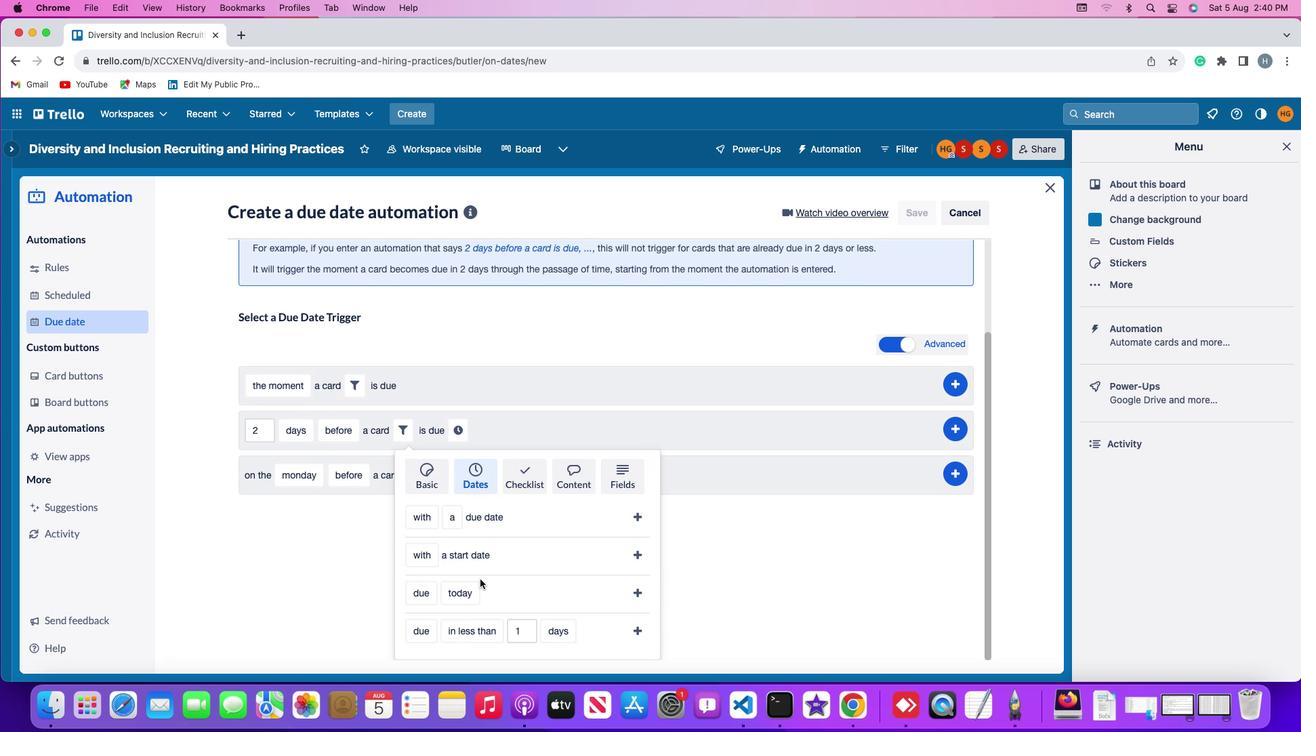 
Action: Mouse scrolled (479, 578) with delta (0, -2)
Screenshot: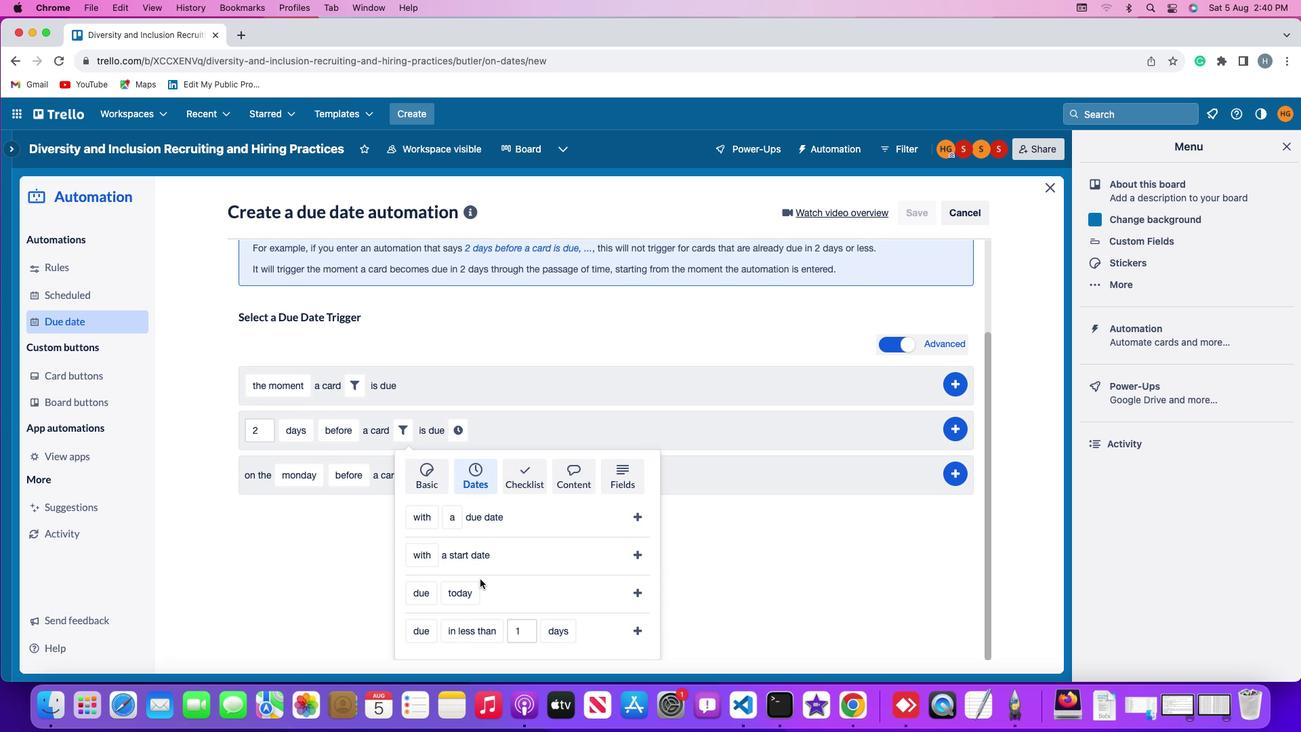 
Action: Mouse scrolled (479, 578) with delta (0, -3)
Screenshot: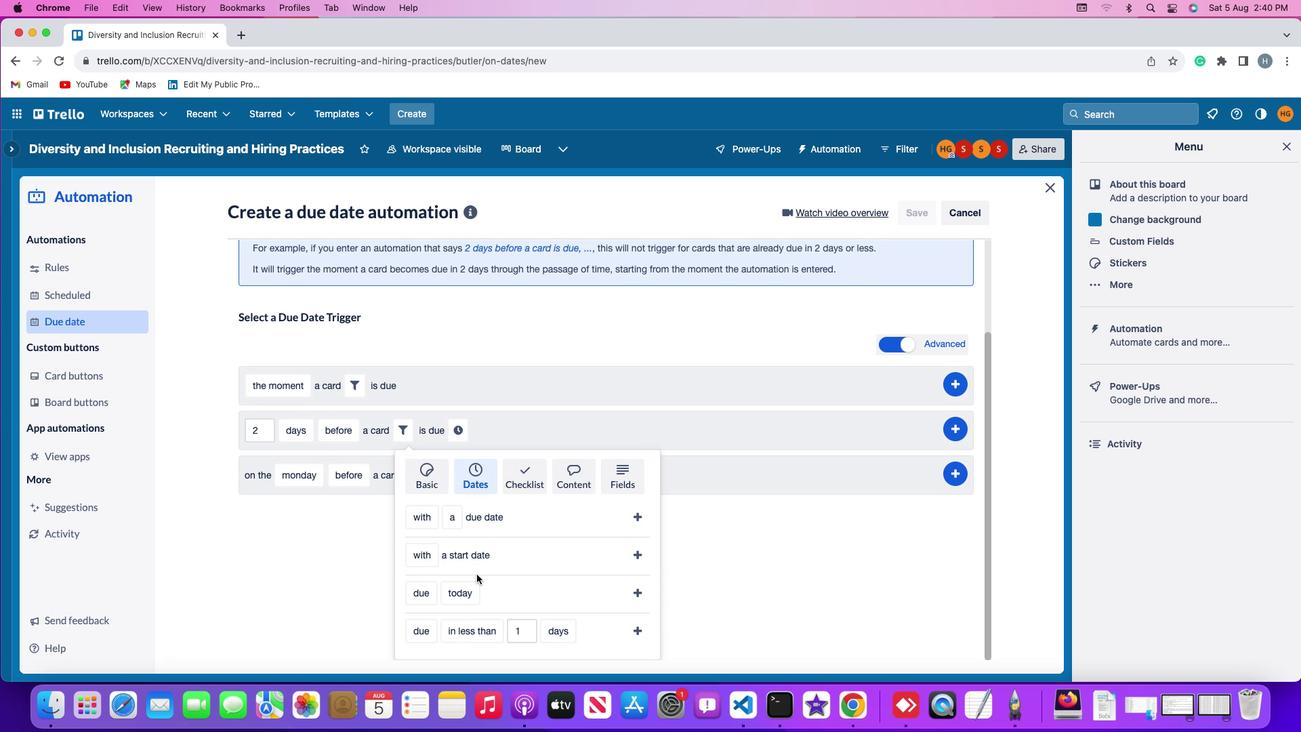 
Action: Mouse moved to (419, 526)
Screenshot: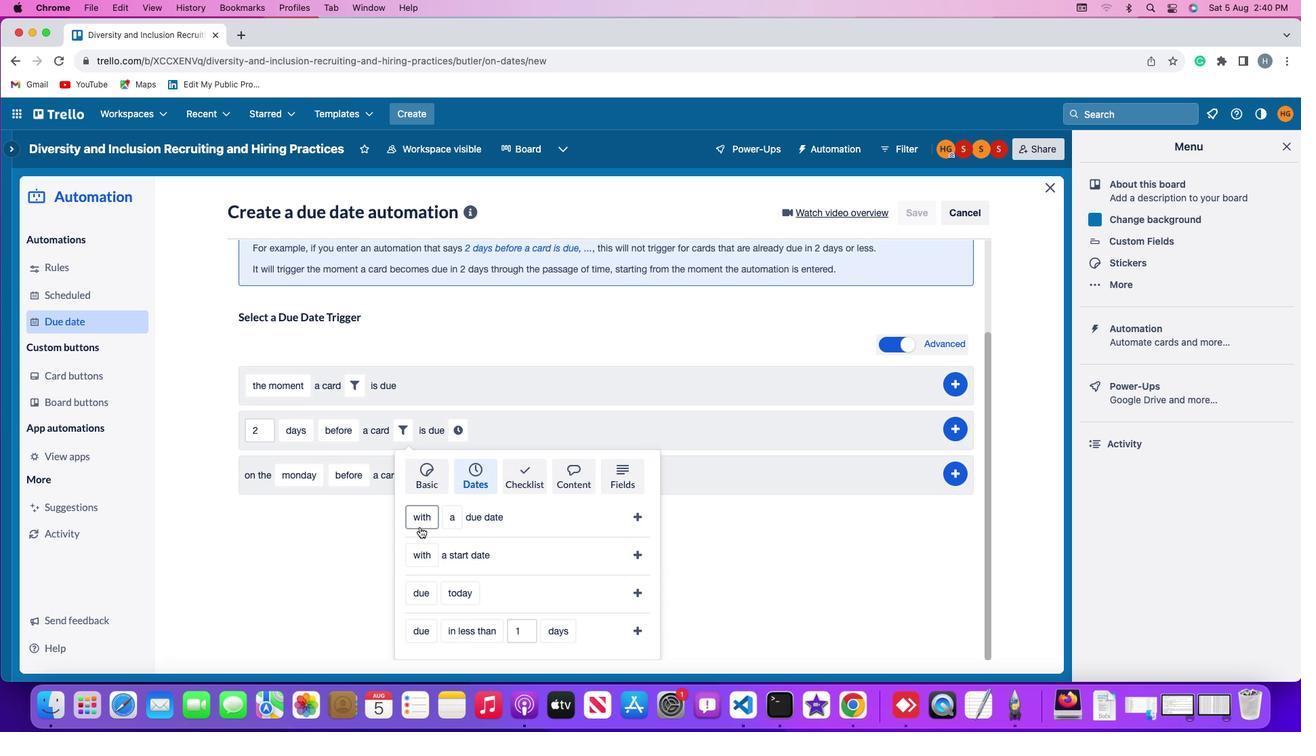 
Action: Mouse pressed left at (419, 526)
Screenshot: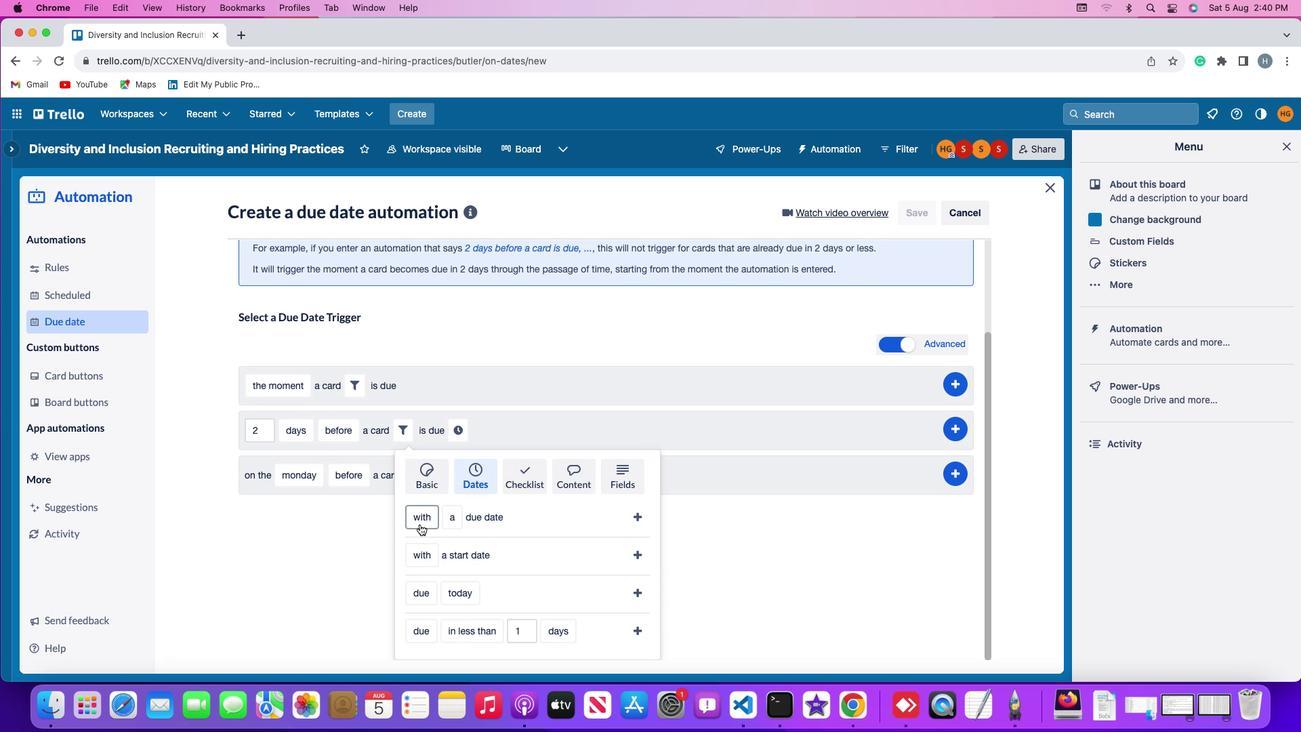 
Action: Mouse moved to (425, 570)
Screenshot: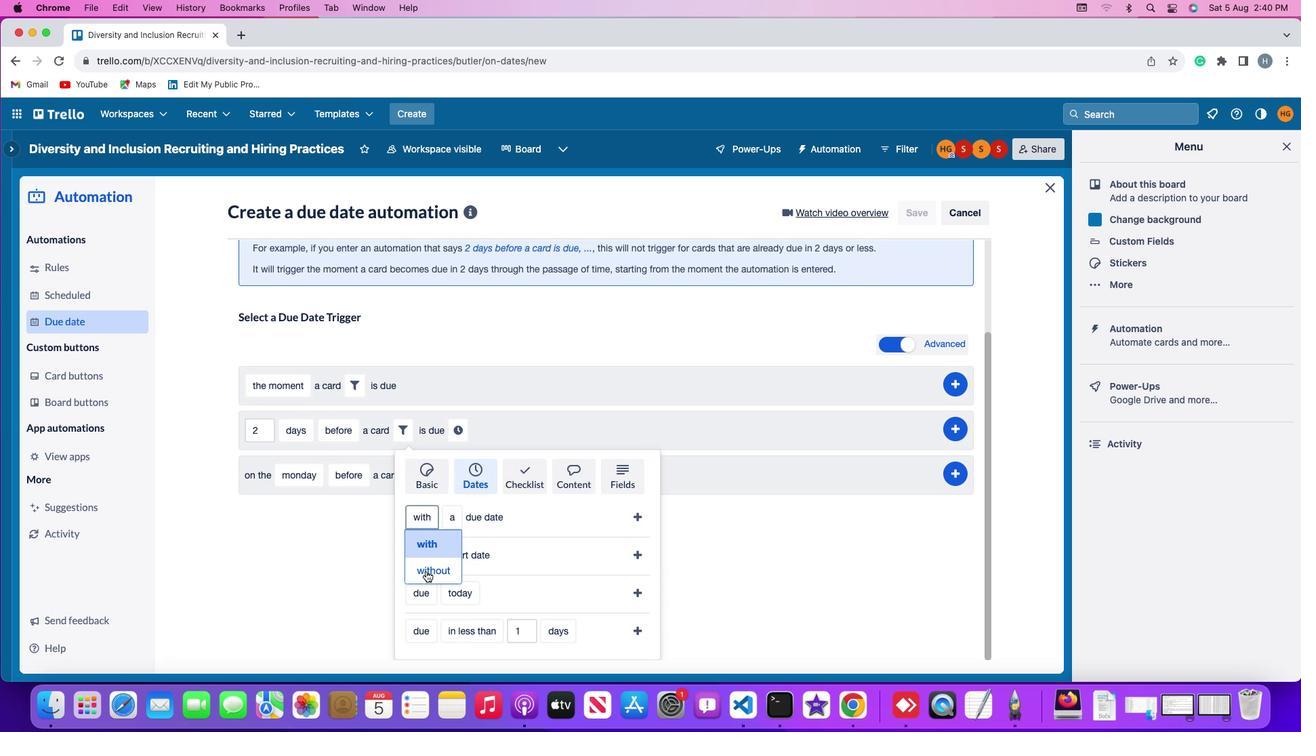 
Action: Mouse pressed left at (425, 570)
Screenshot: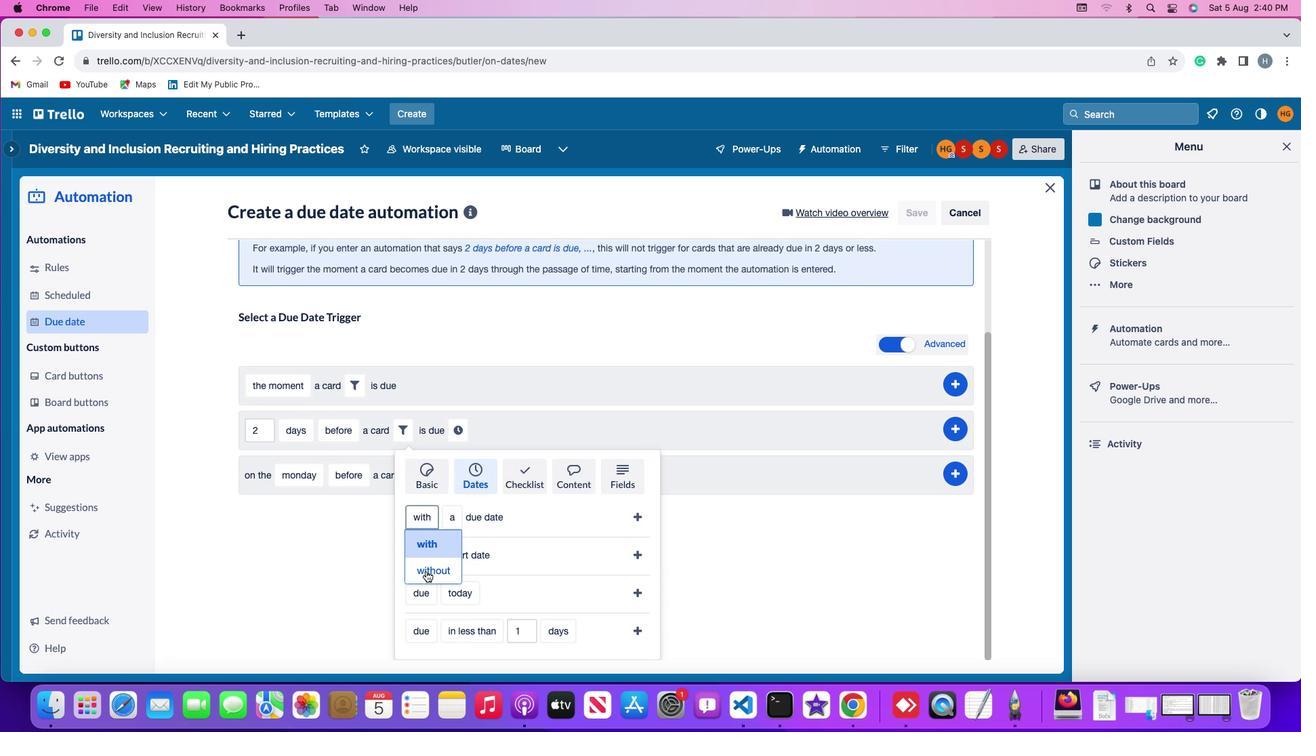 
Action: Mouse moved to (461, 517)
Screenshot: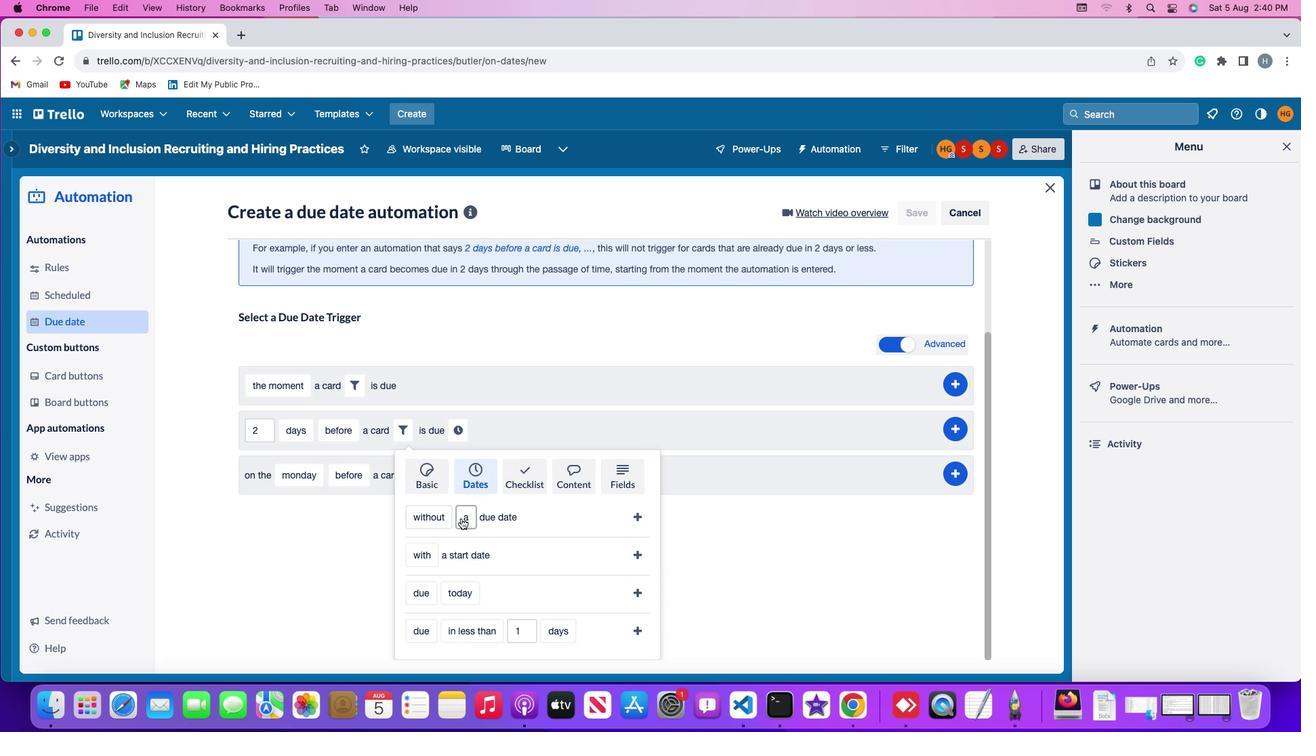 
Action: Mouse pressed left at (461, 517)
Screenshot: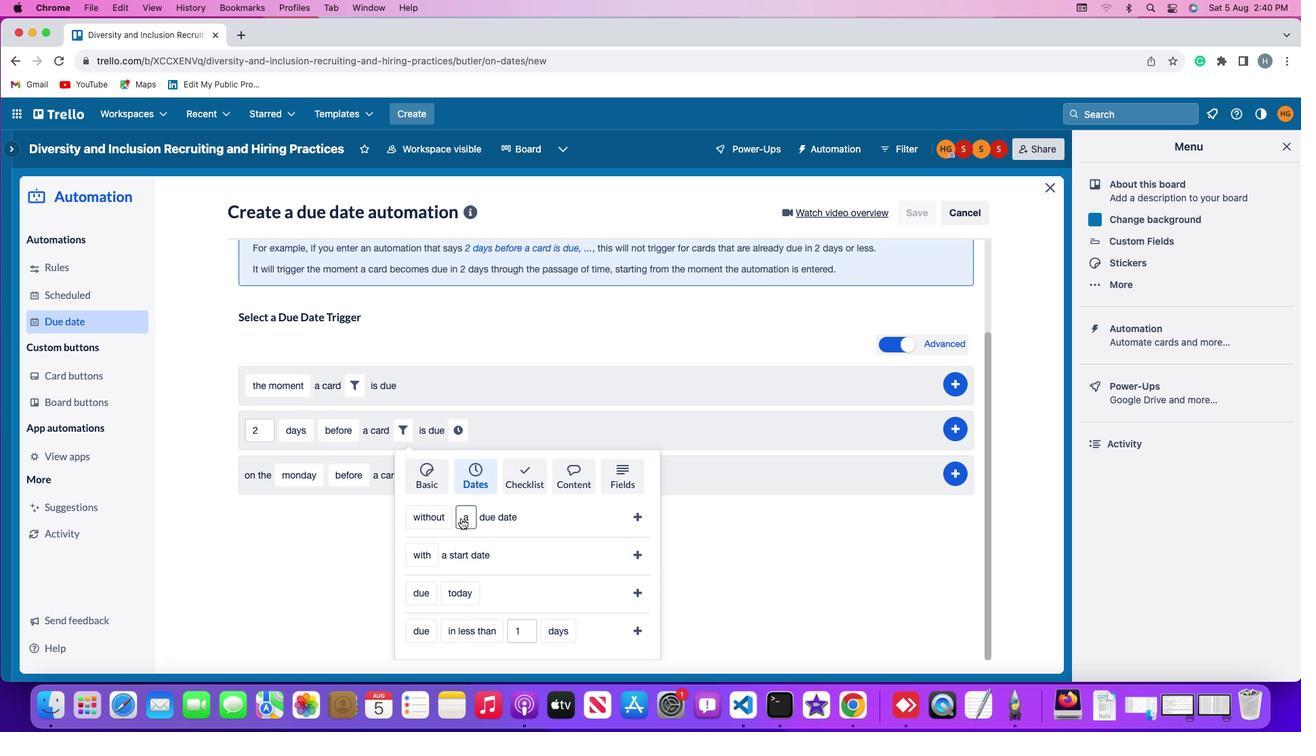
Action: Mouse moved to (491, 595)
Screenshot: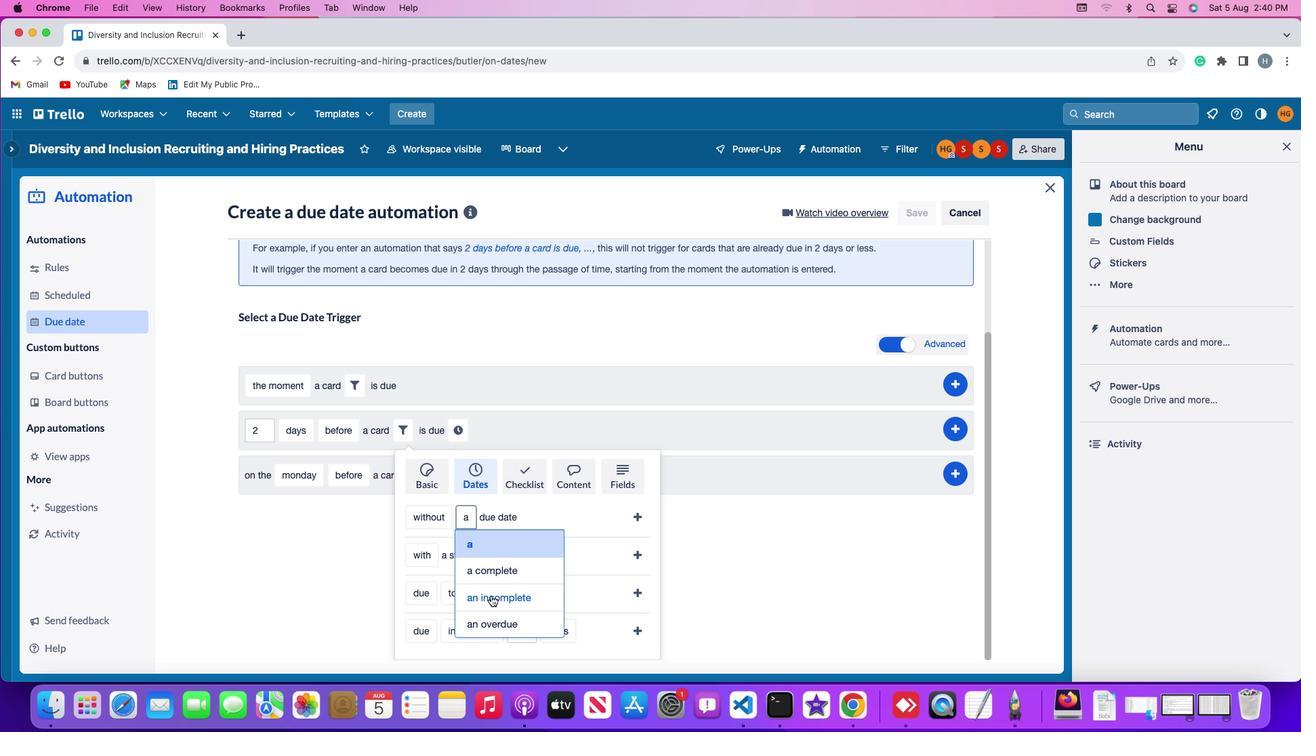 
Action: Mouse pressed left at (491, 595)
Screenshot: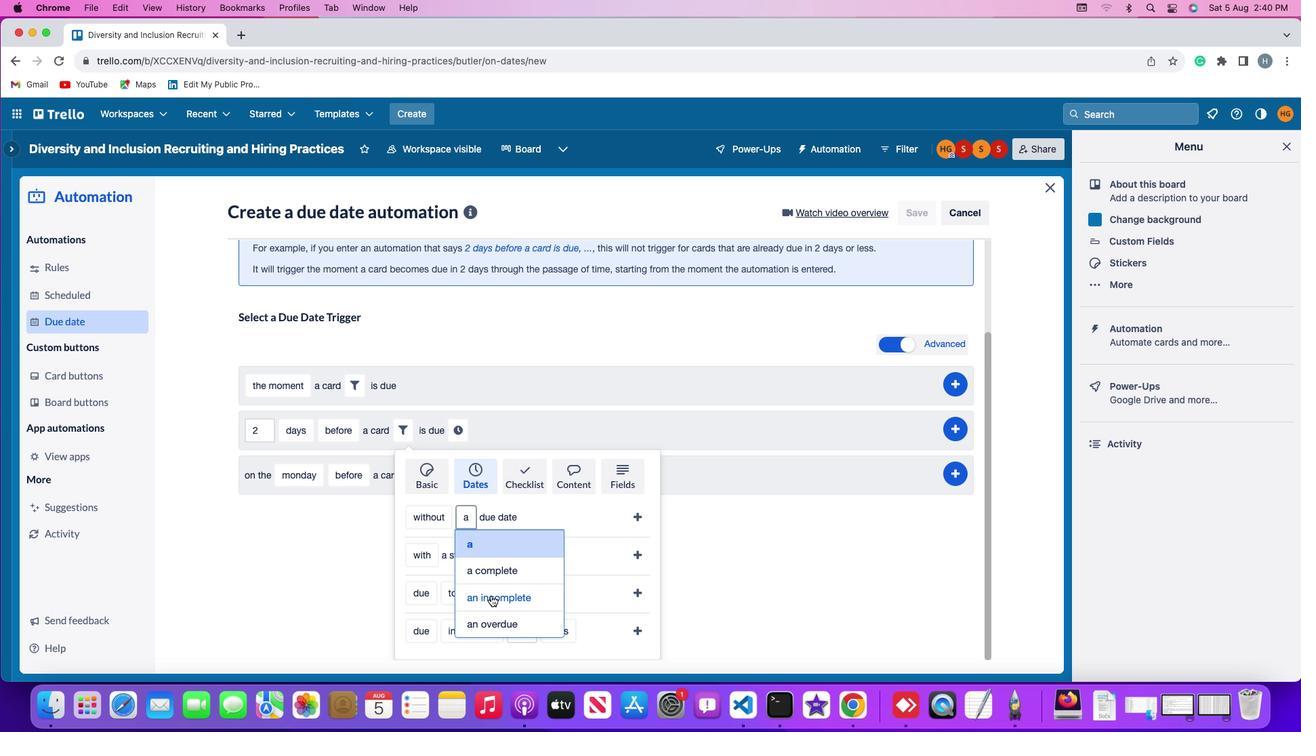 
Action: Mouse moved to (641, 517)
Screenshot: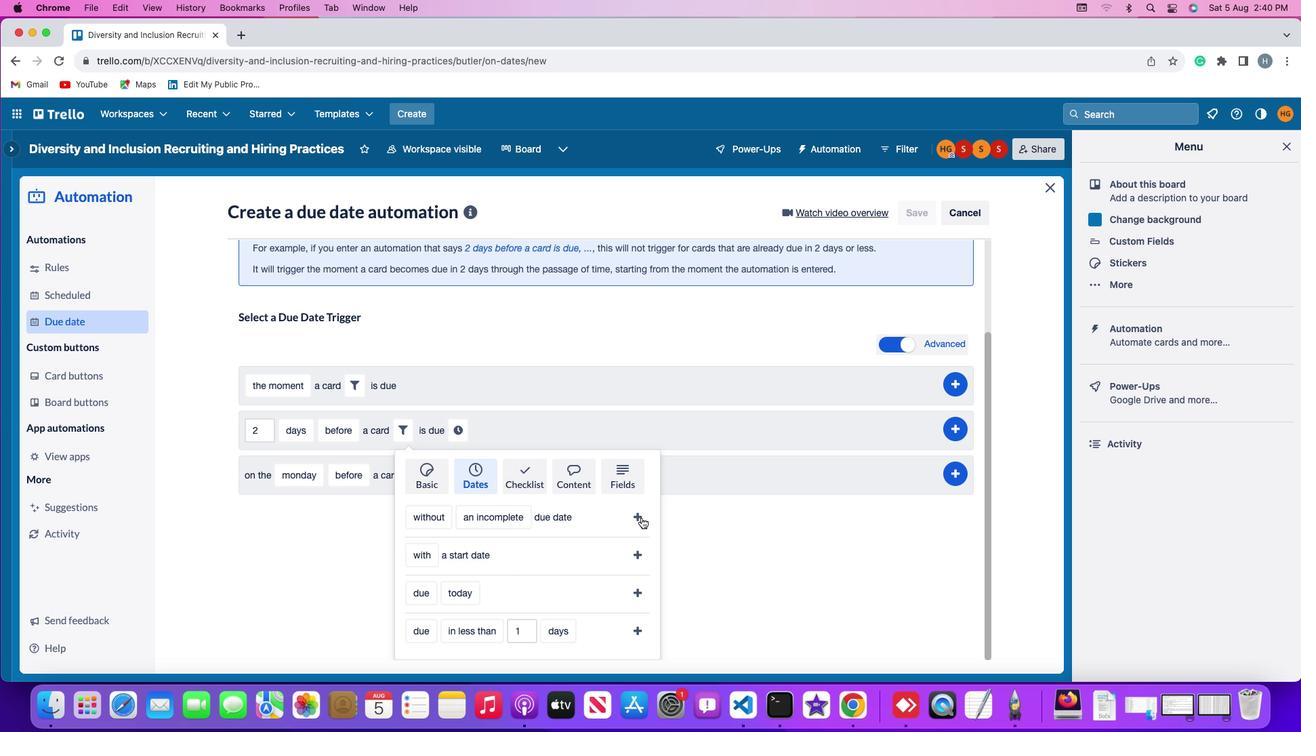 
Action: Mouse pressed left at (641, 517)
Screenshot: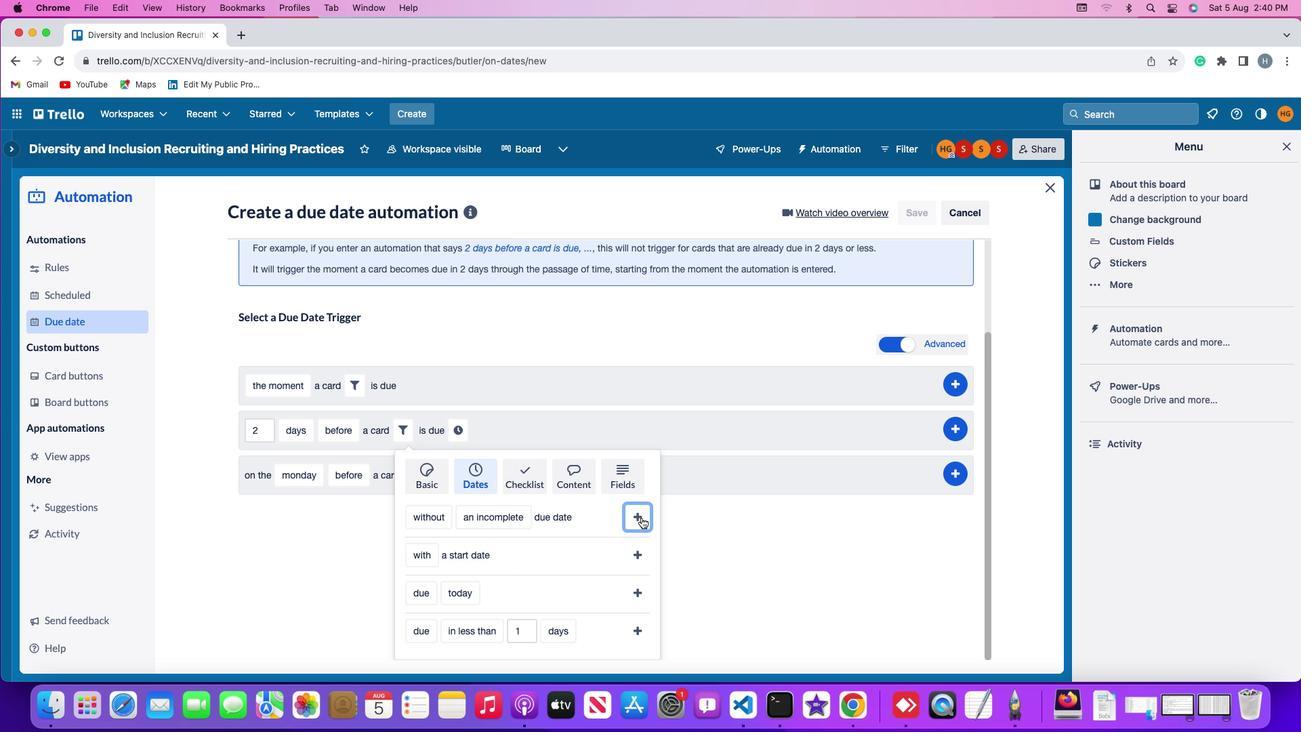 
Action: Mouse moved to (625, 546)
Screenshot: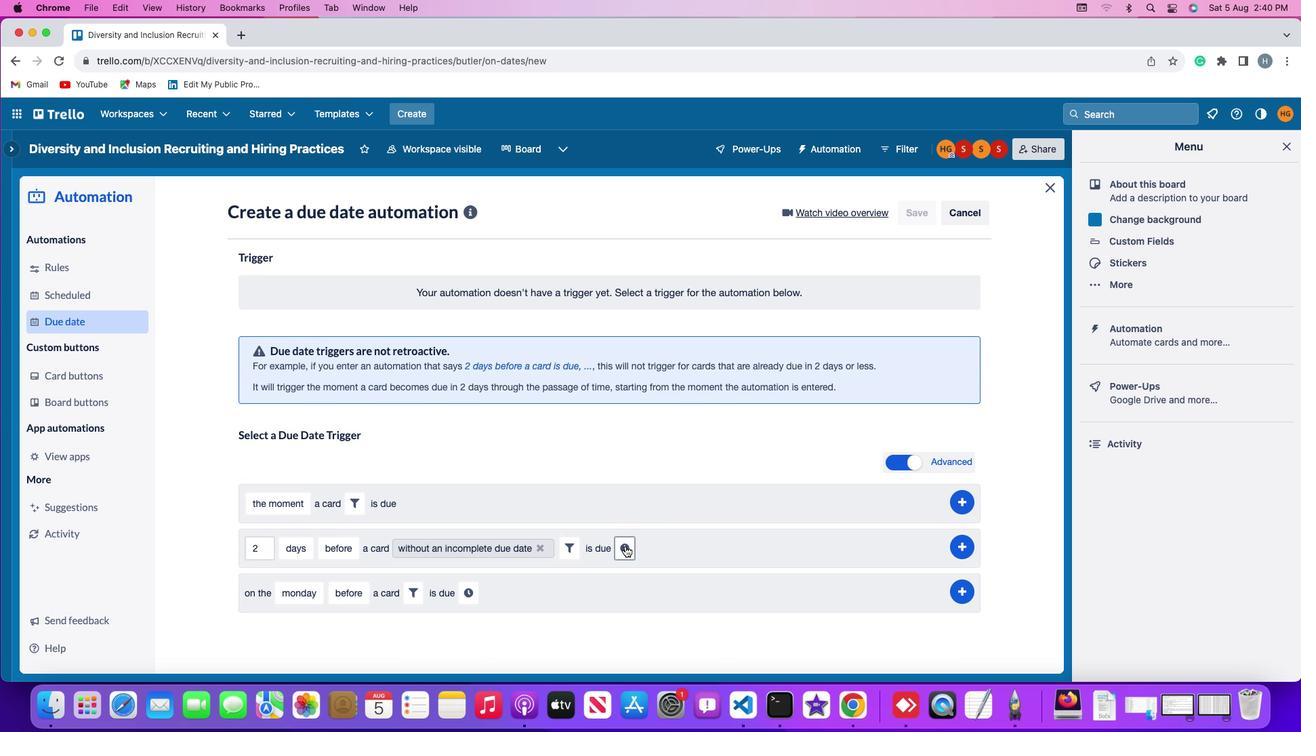 
Action: Mouse pressed left at (625, 546)
Screenshot: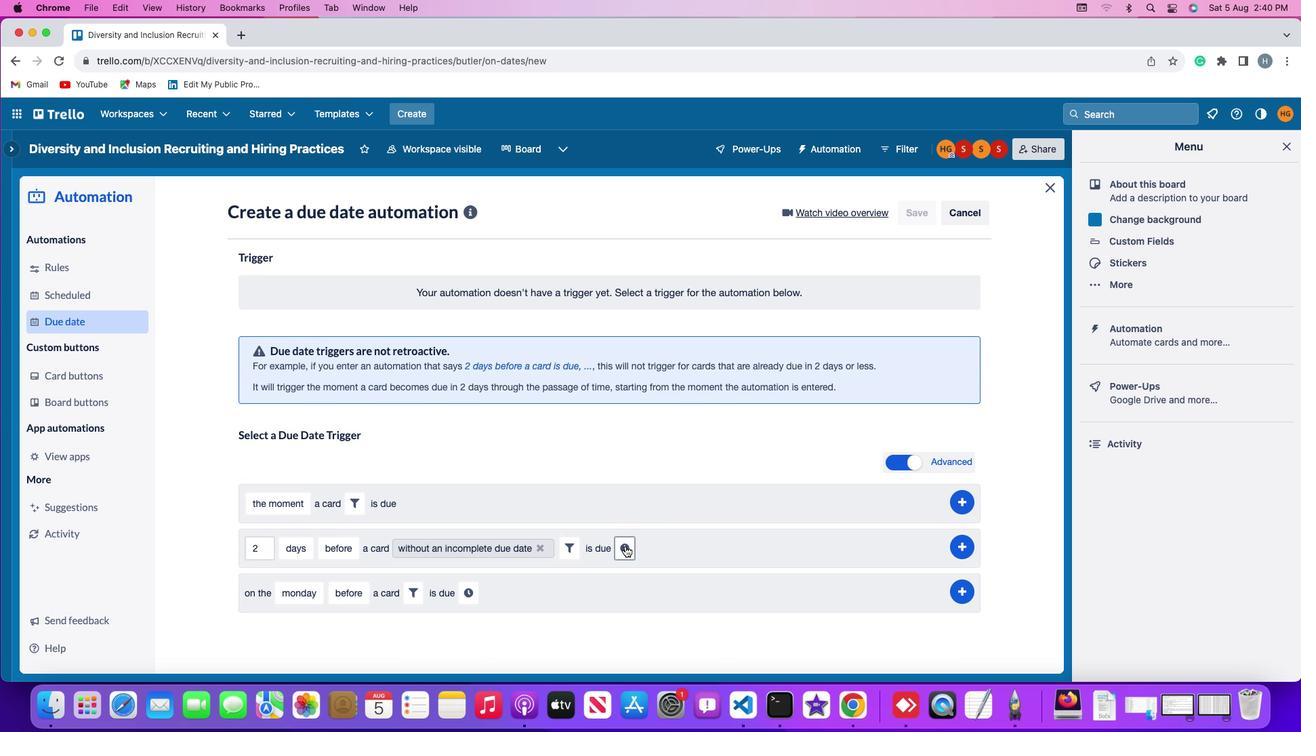 
Action: Mouse moved to (648, 543)
Screenshot: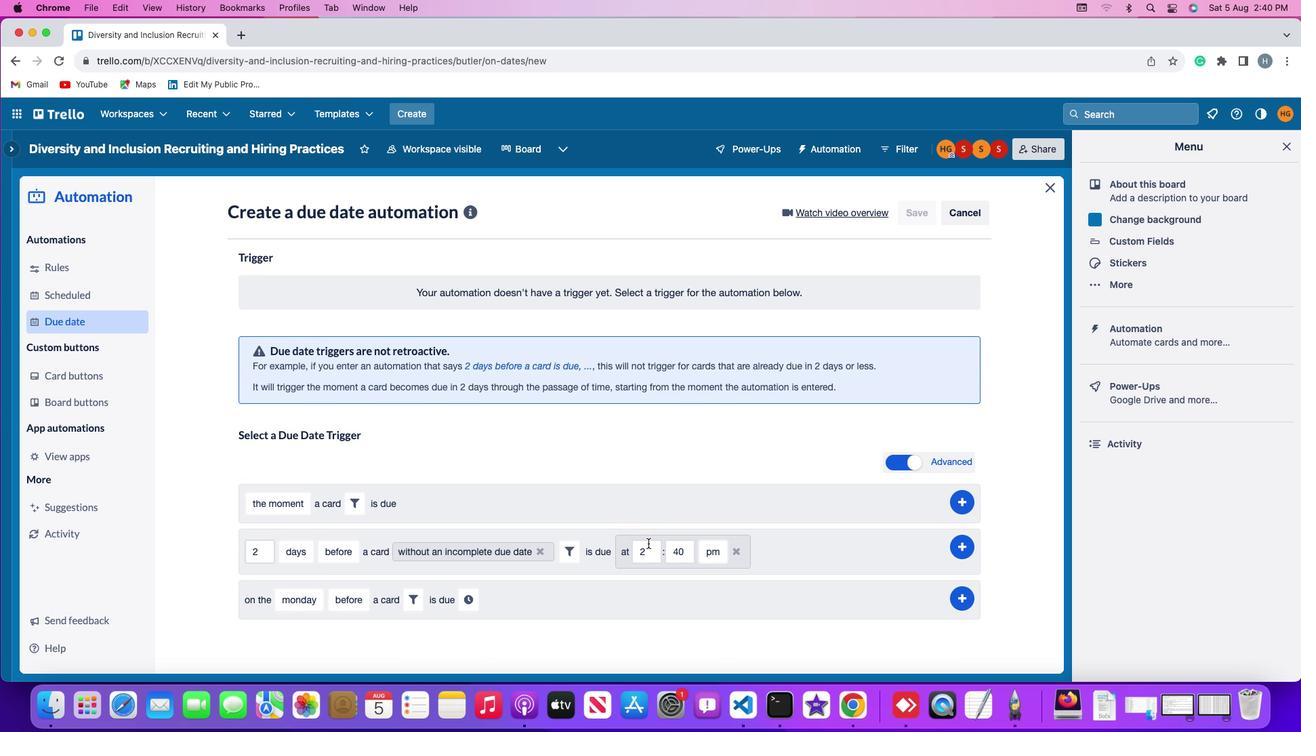 
Action: Mouse pressed left at (648, 543)
Screenshot: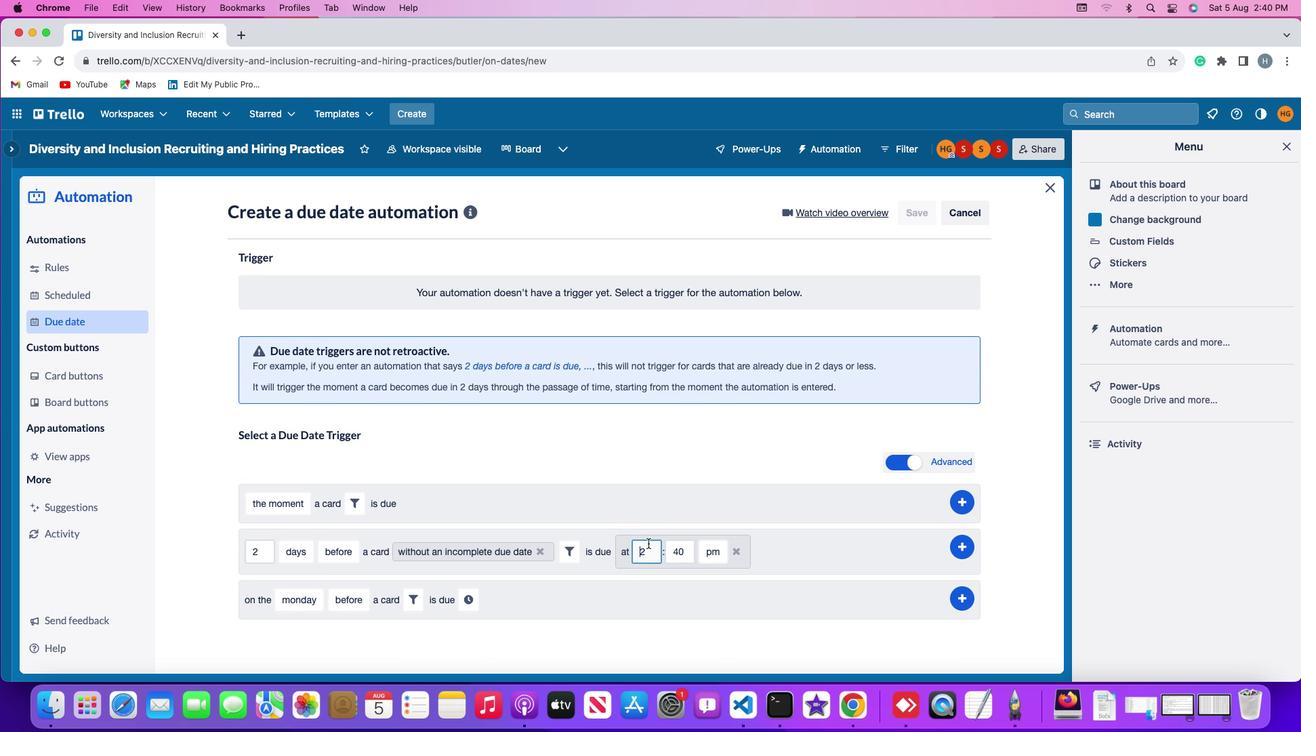 
Action: Mouse moved to (646, 555)
Screenshot: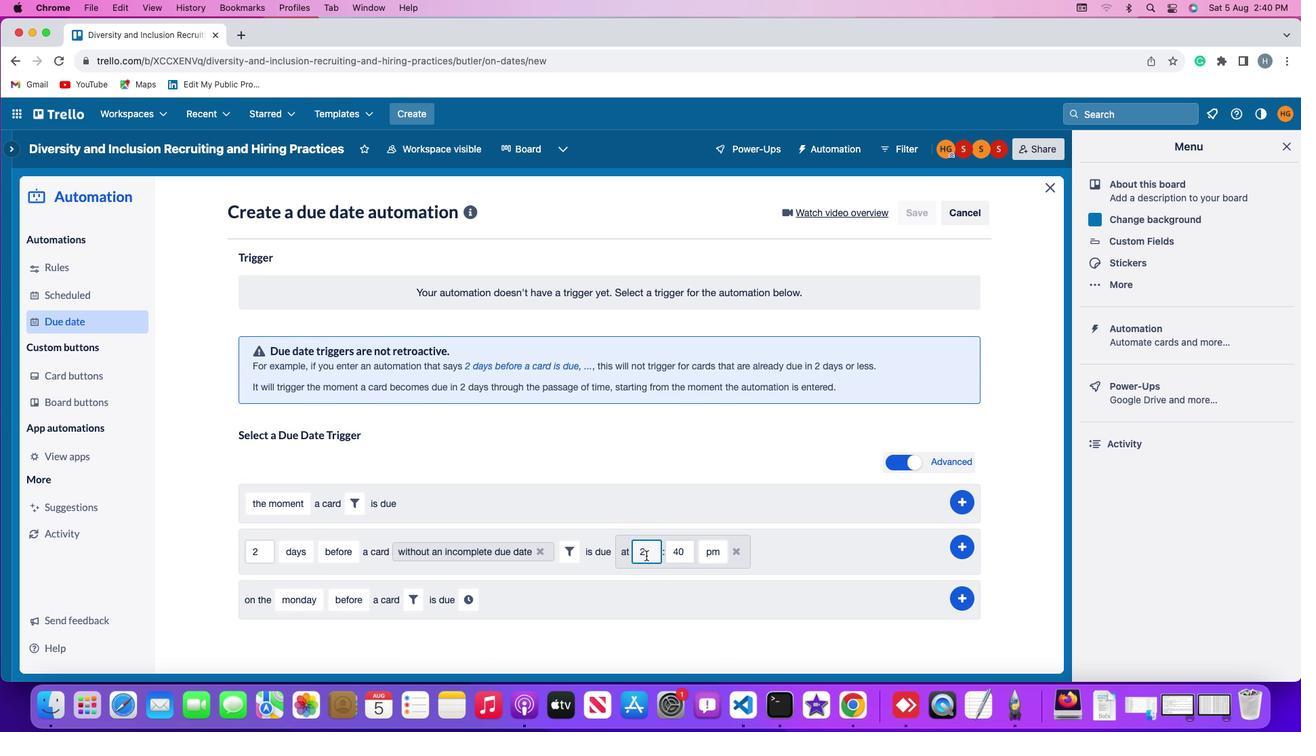 
Action: Key pressed Key.rightKey.backspace'1''1'
Screenshot: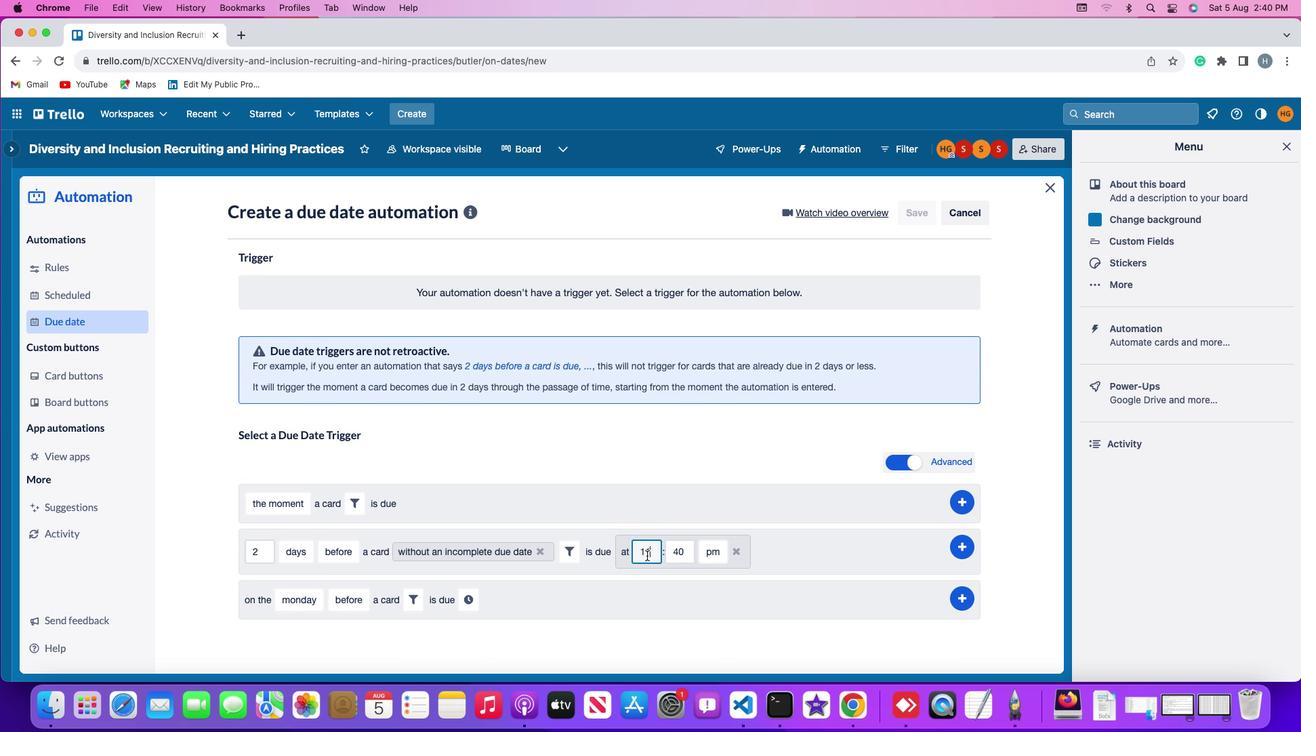 
Action: Mouse moved to (684, 553)
Screenshot: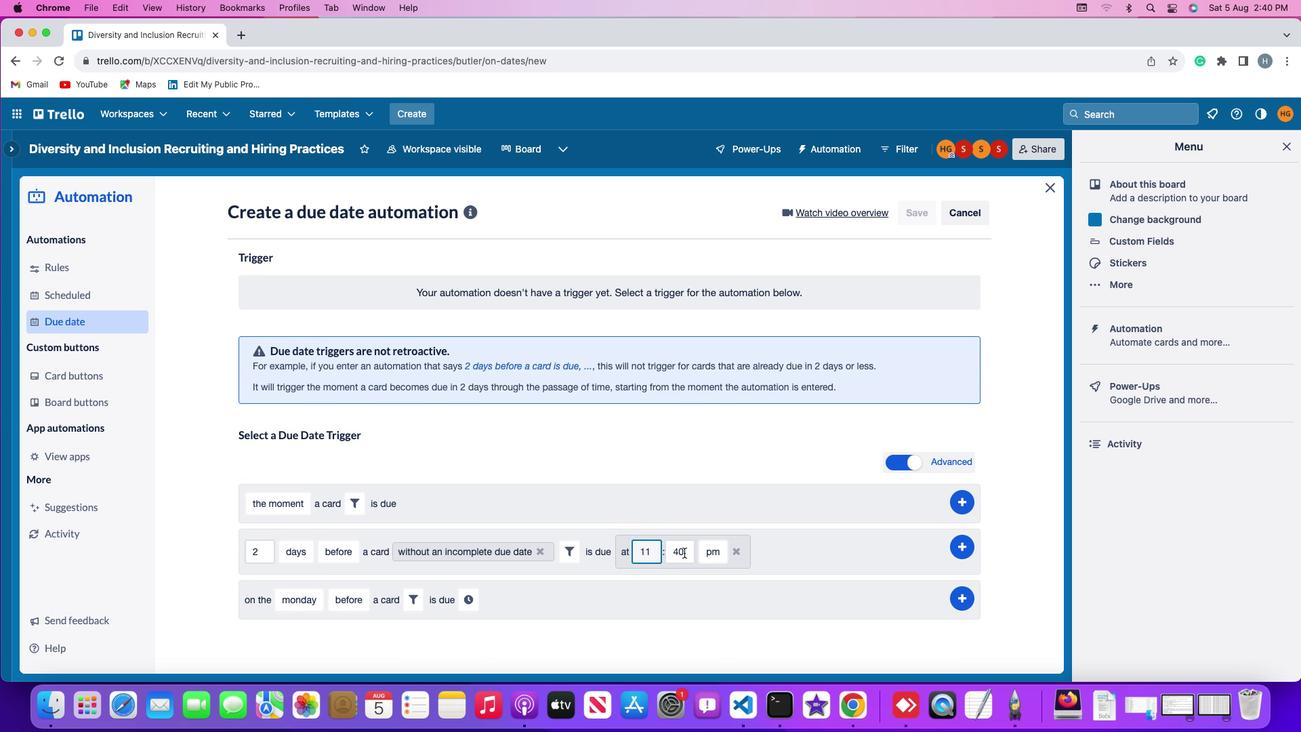 
Action: Mouse pressed left at (684, 553)
Screenshot: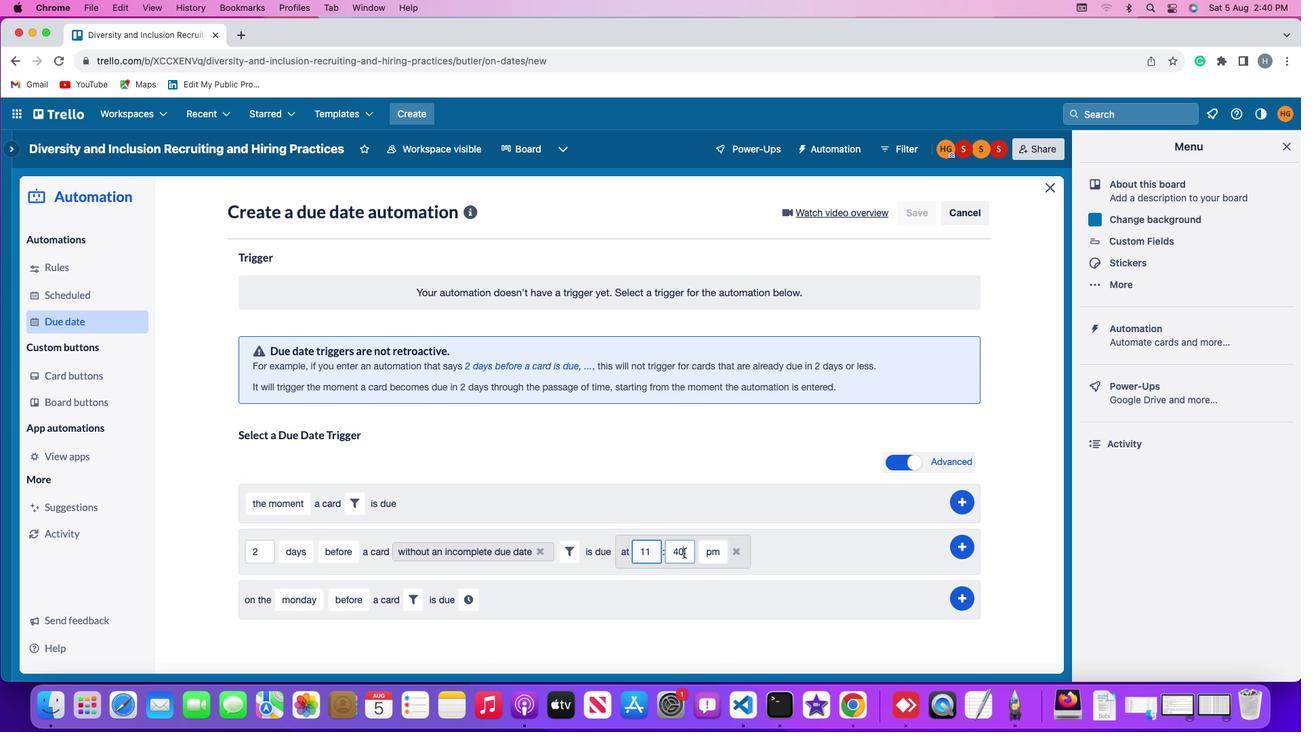 
Action: Mouse moved to (684, 552)
Screenshot: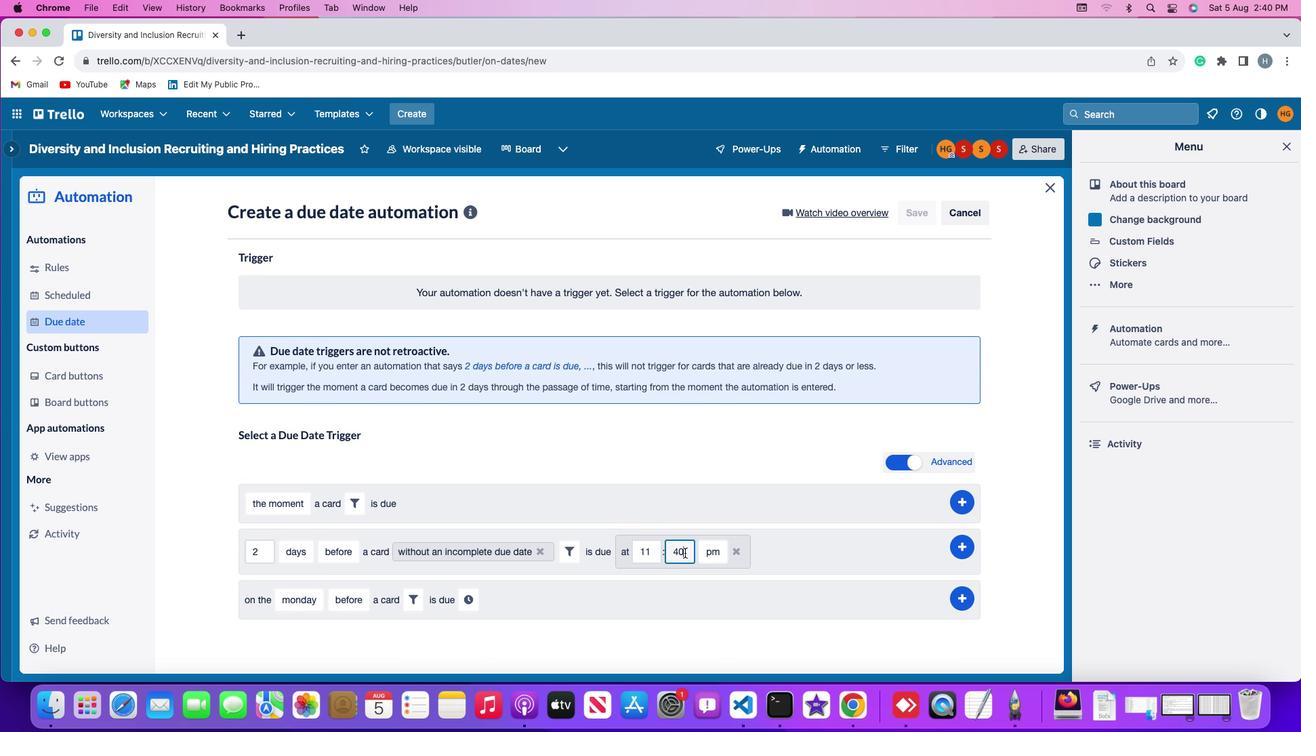 
Action: Key pressed Key.backspace
Screenshot: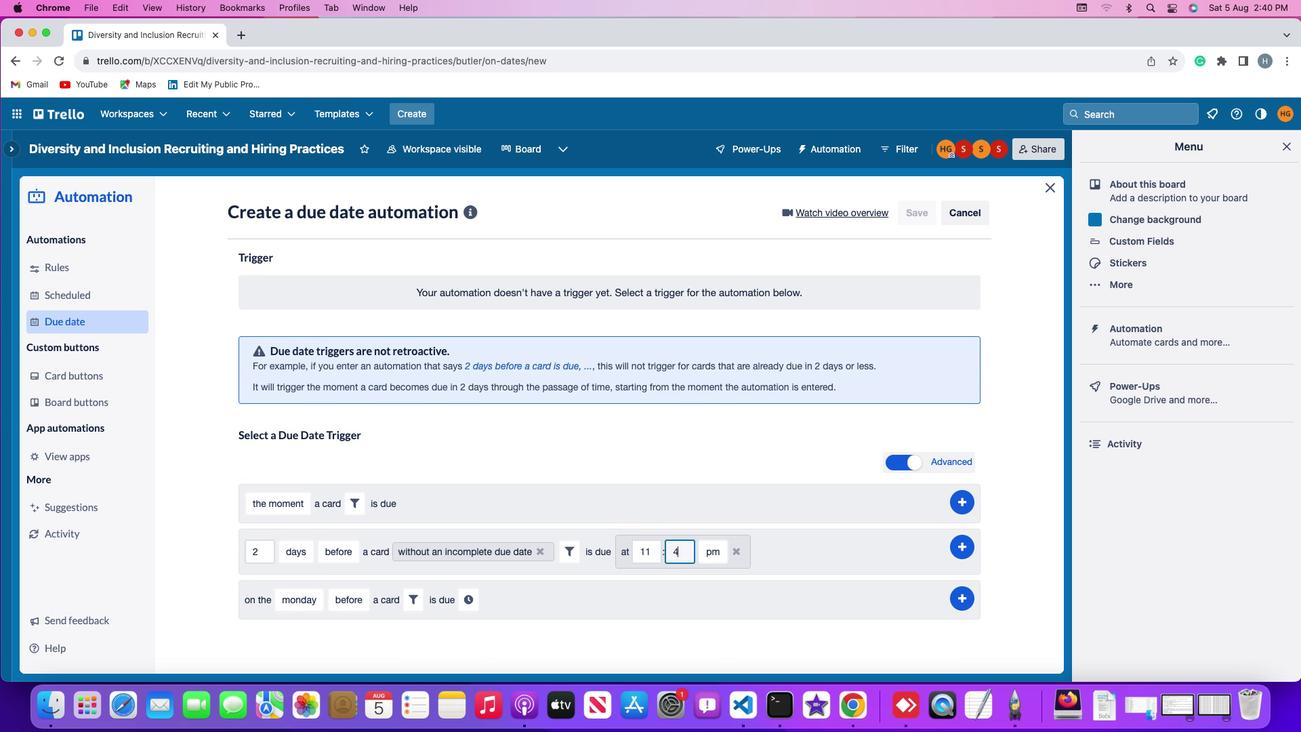 
Action: Mouse moved to (684, 553)
Screenshot: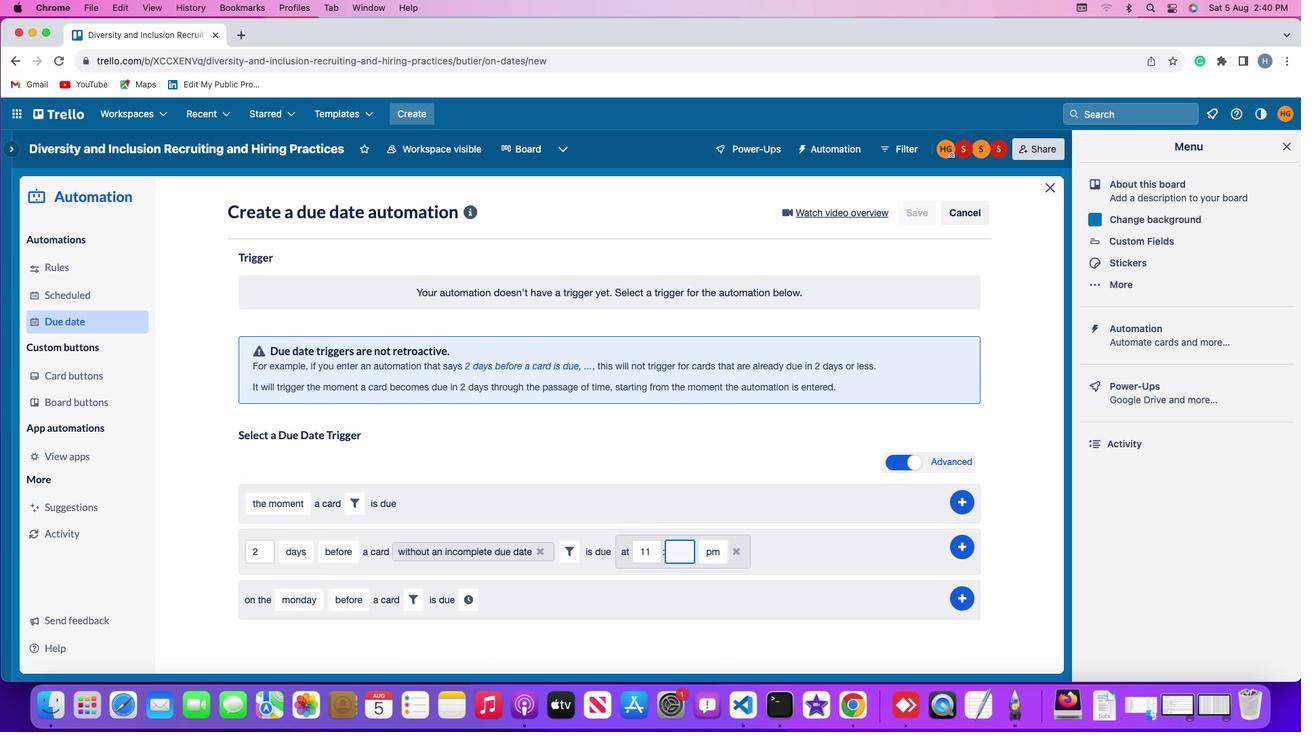 
Action: Key pressed Key.backspace
Screenshot: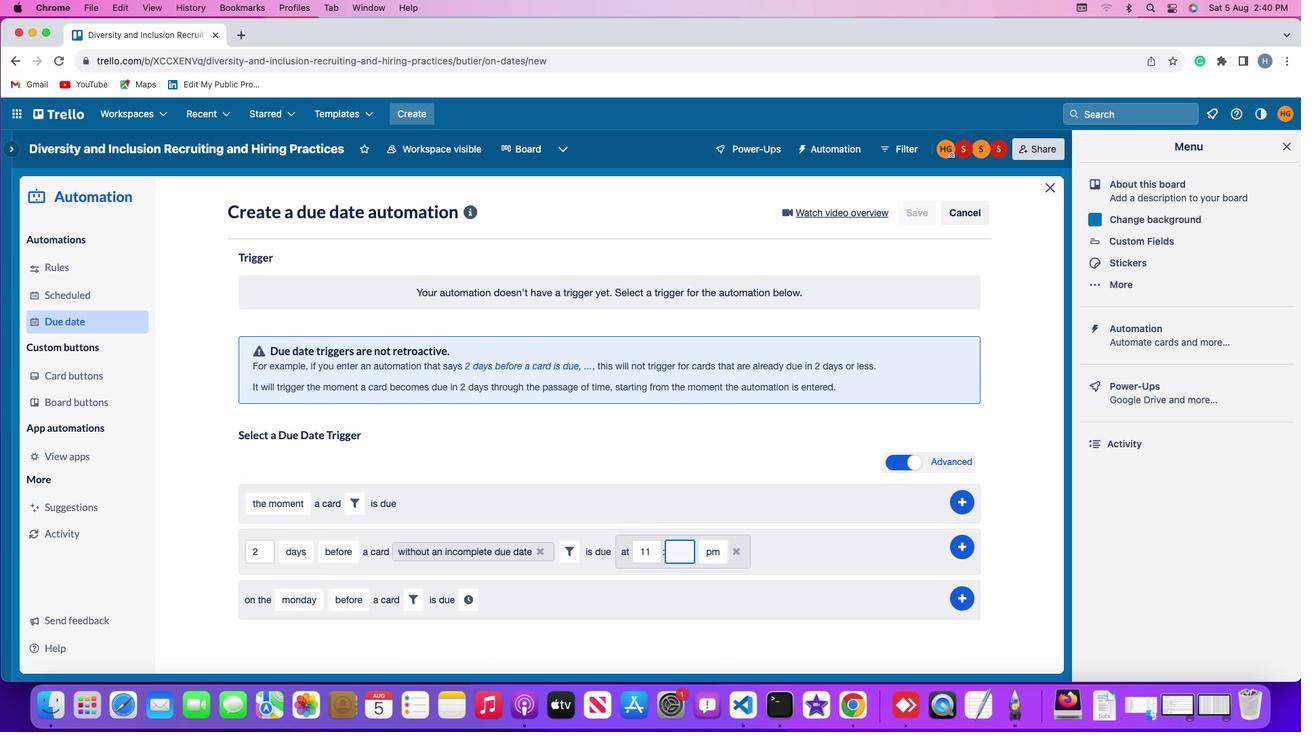
Action: Mouse moved to (684, 553)
Screenshot: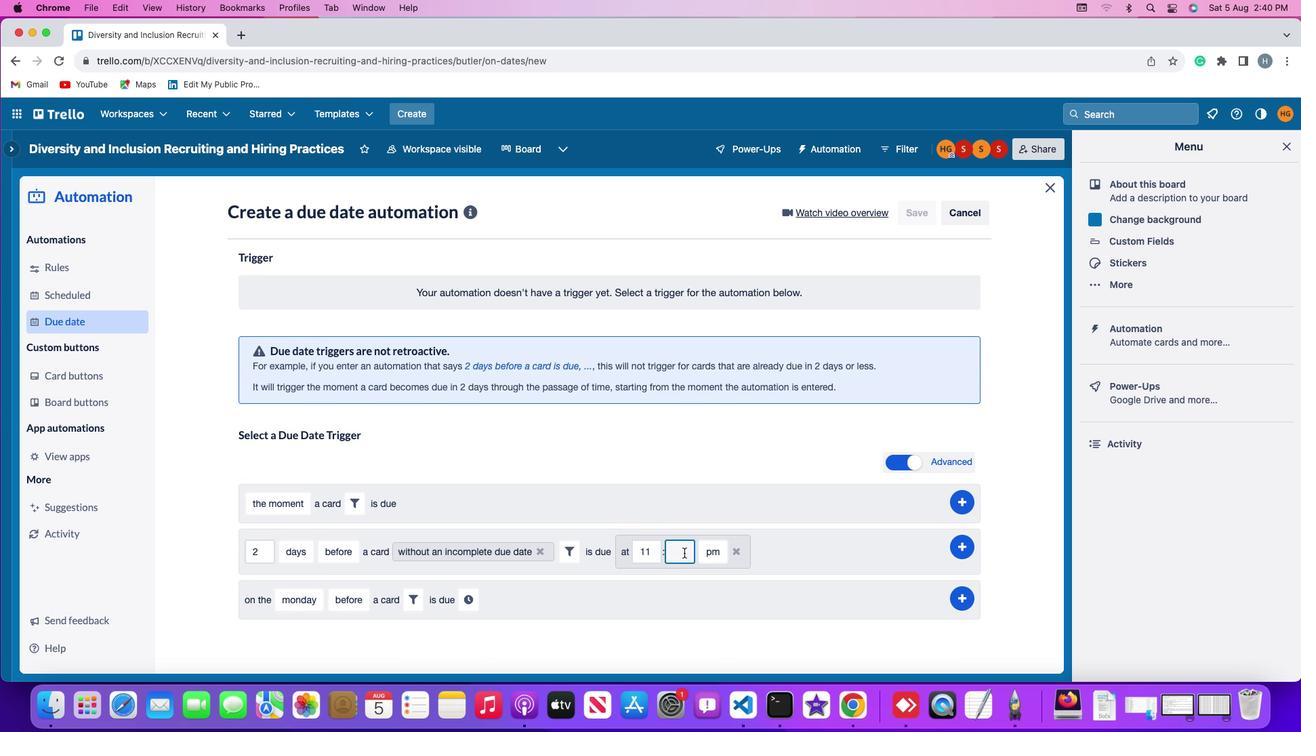 
Action: Key pressed Key.backspace'0''0'
Screenshot: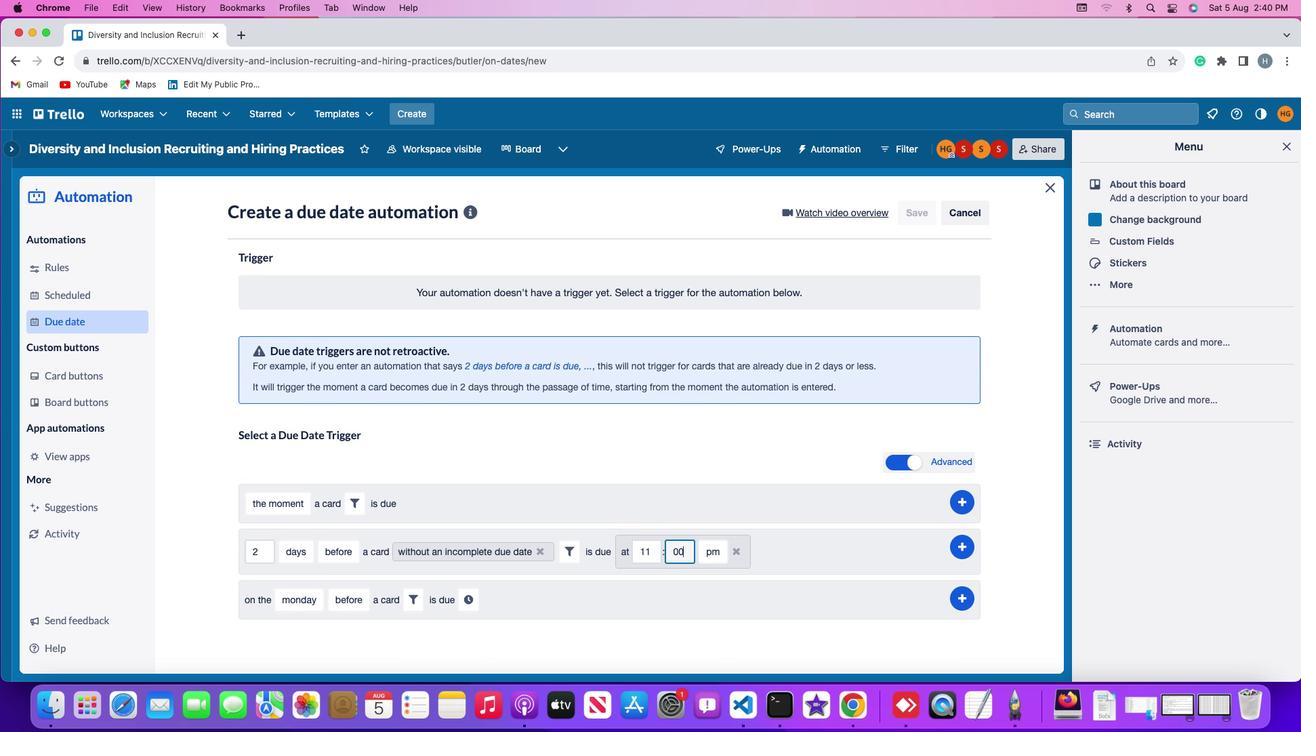 
Action: Mouse moved to (722, 555)
Screenshot: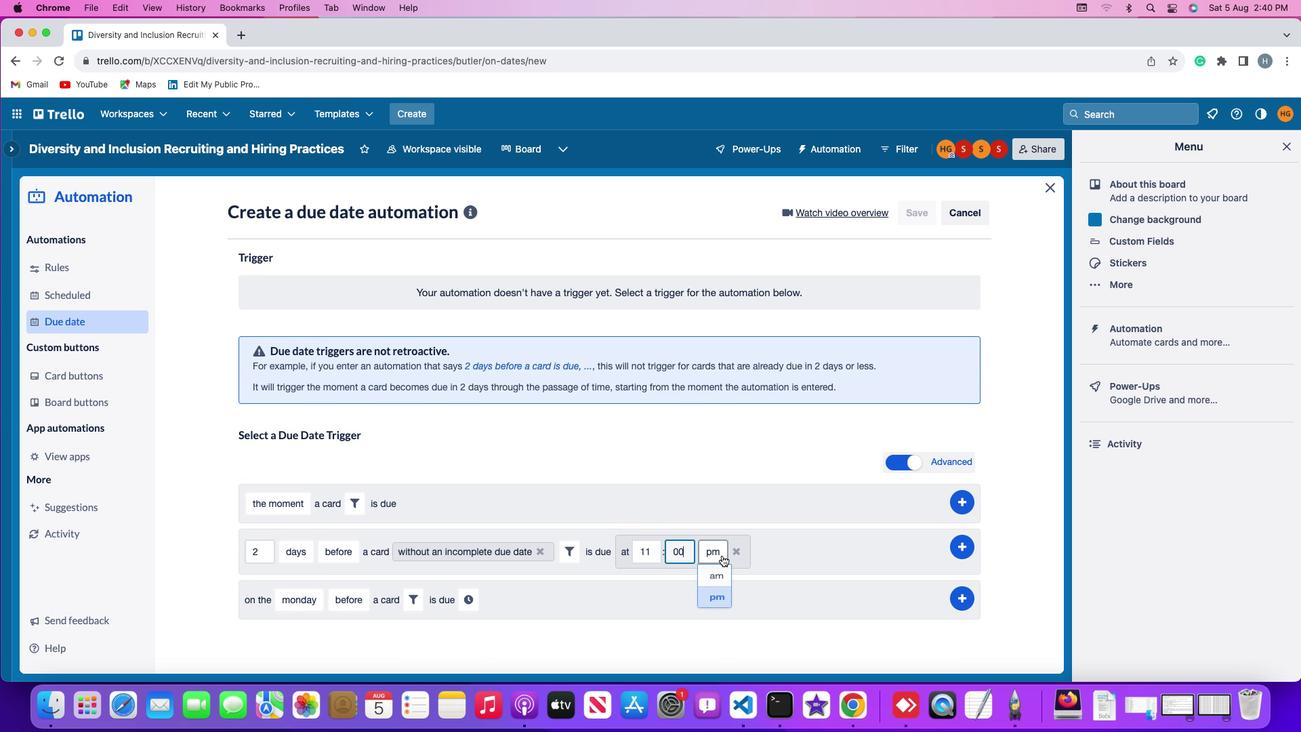 
Action: Mouse pressed left at (722, 555)
Screenshot: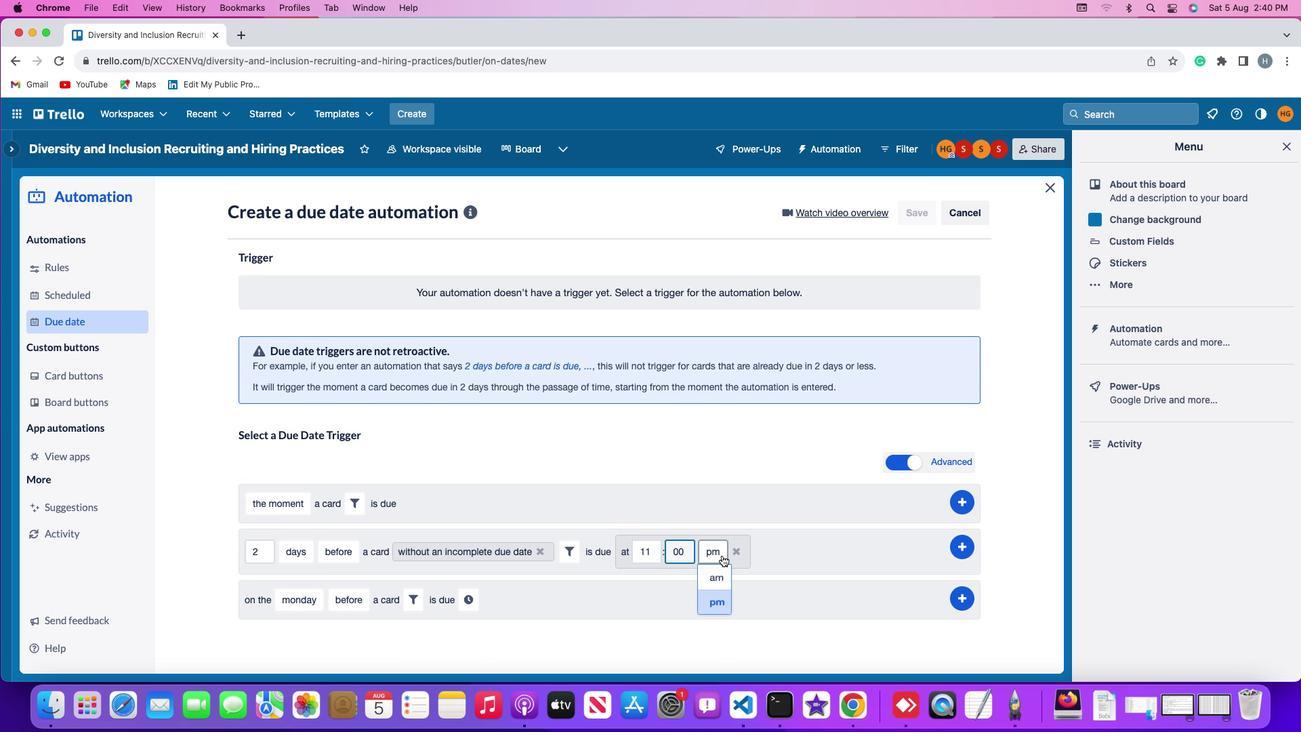 
Action: Mouse moved to (715, 575)
Screenshot: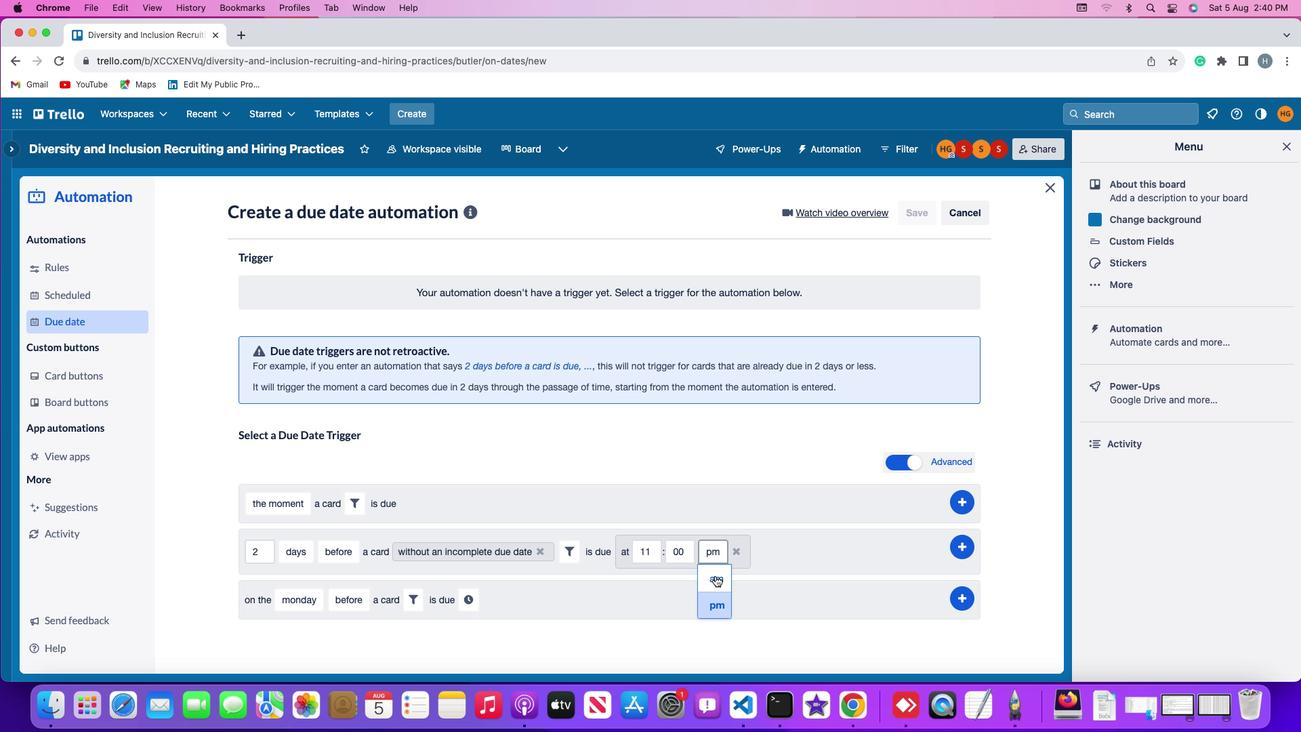 
Action: Mouse pressed left at (715, 575)
Screenshot: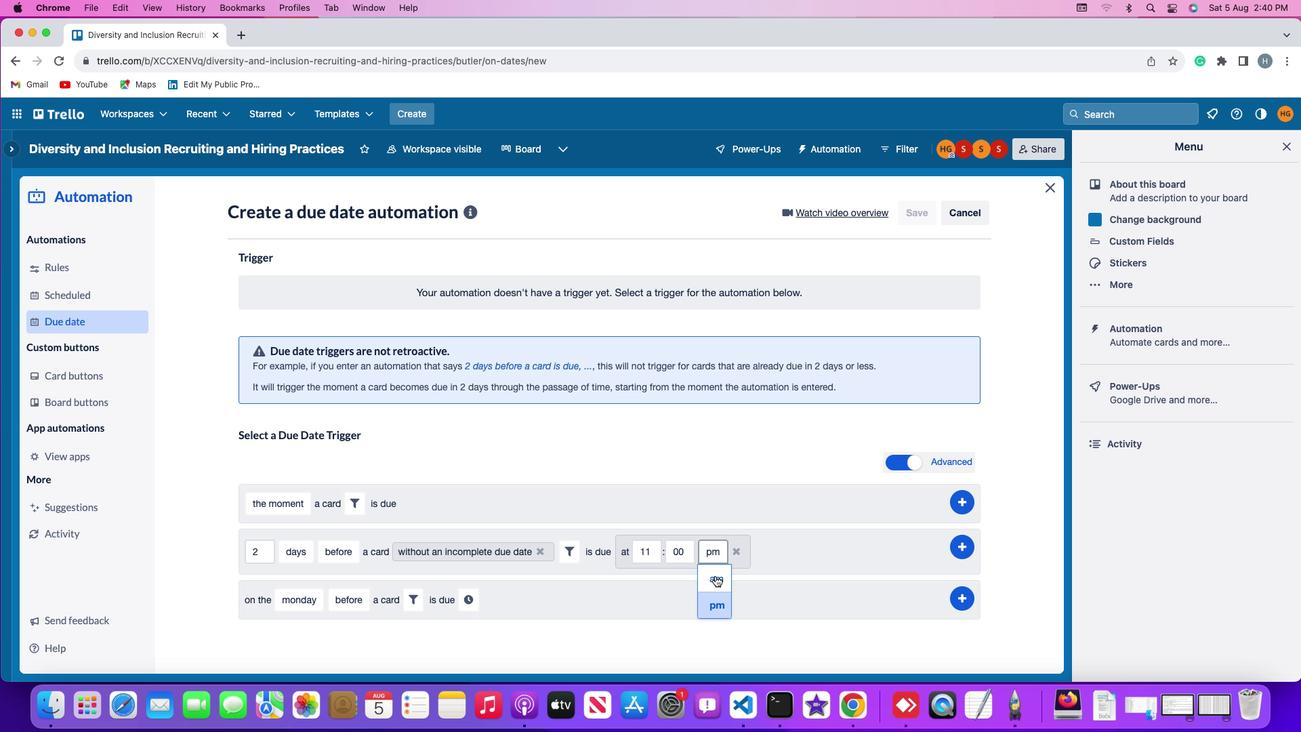 
Action: Mouse moved to (961, 548)
Screenshot: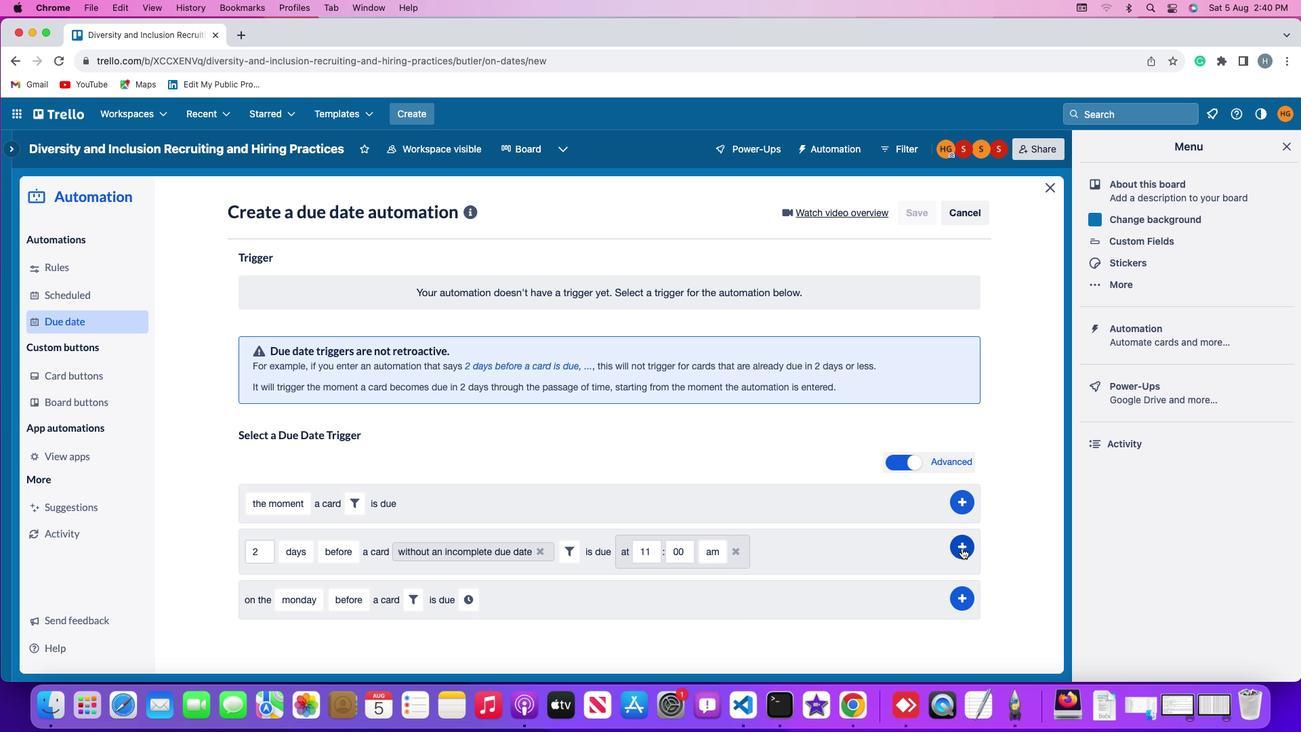 
Action: Mouse pressed left at (961, 548)
Screenshot: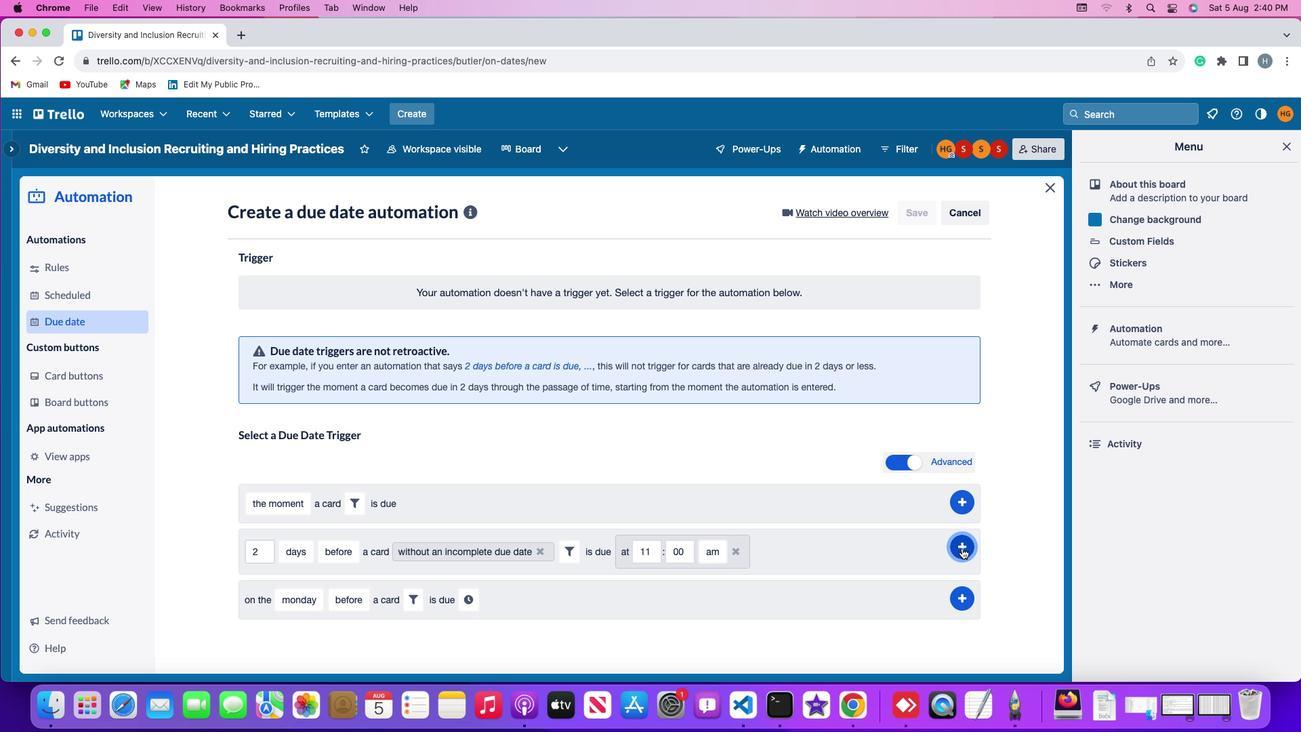 
Action: Mouse moved to (966, 459)
Screenshot: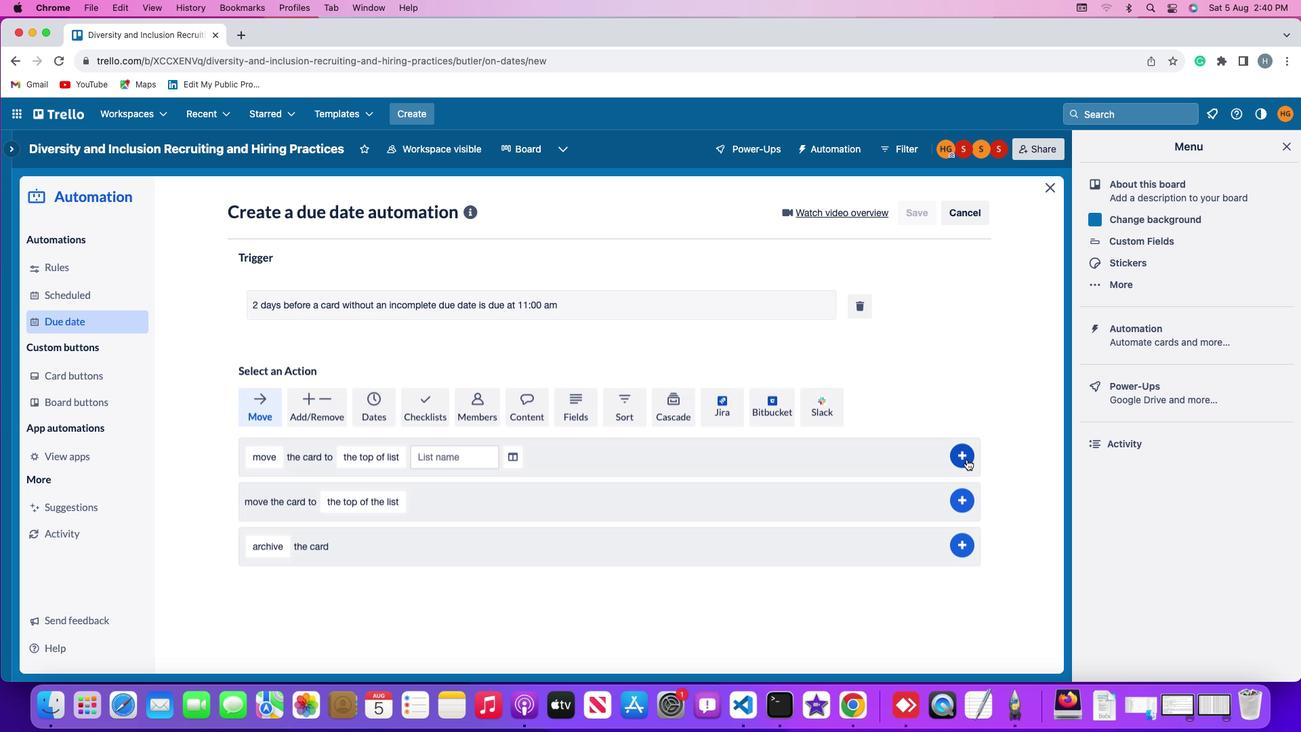 
